 Task: Calculate the intersection points between a 3D line and a set of hyperplanes.
Action: Mouse moved to (1423, 462)
Screenshot: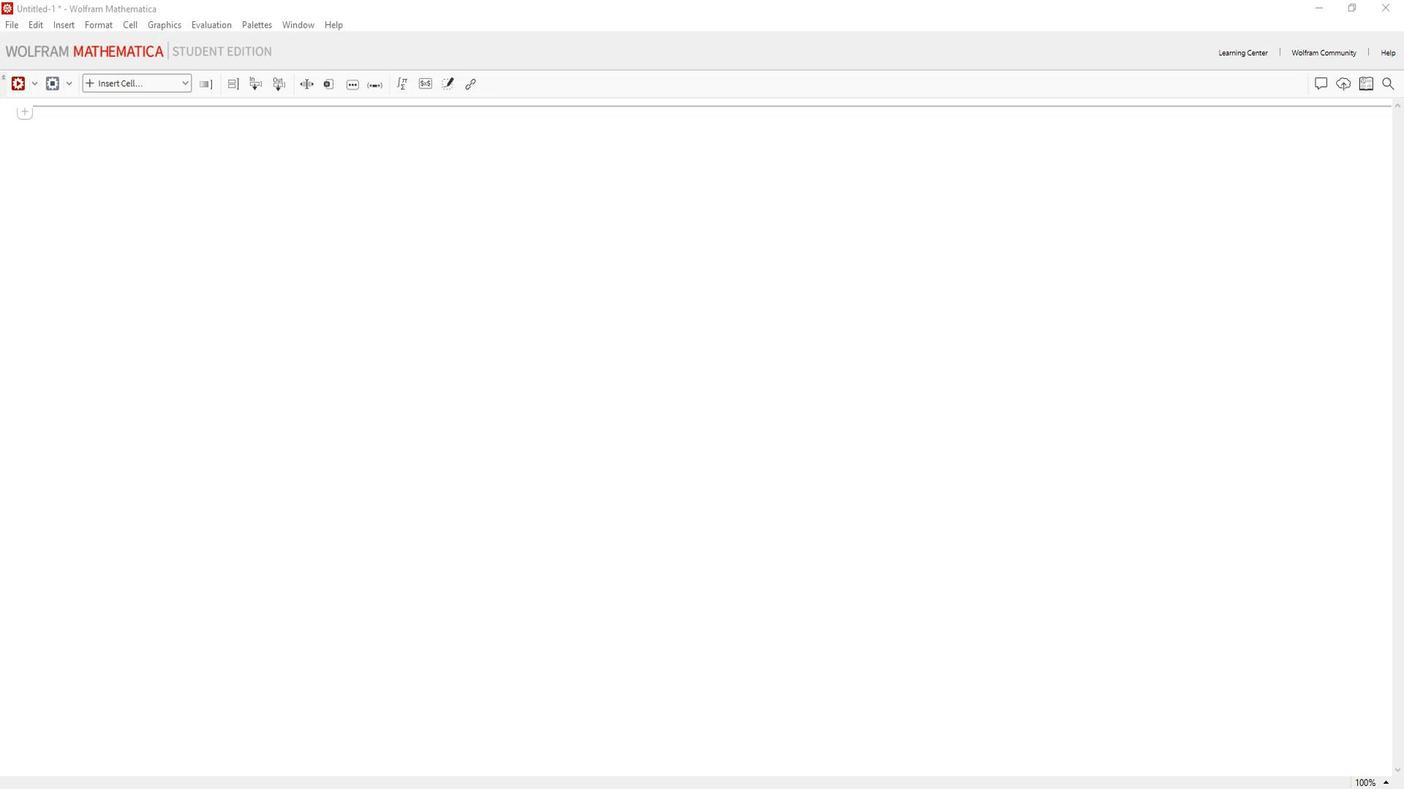 
Action: Mouse pressed left at (1423, 462)
Screenshot: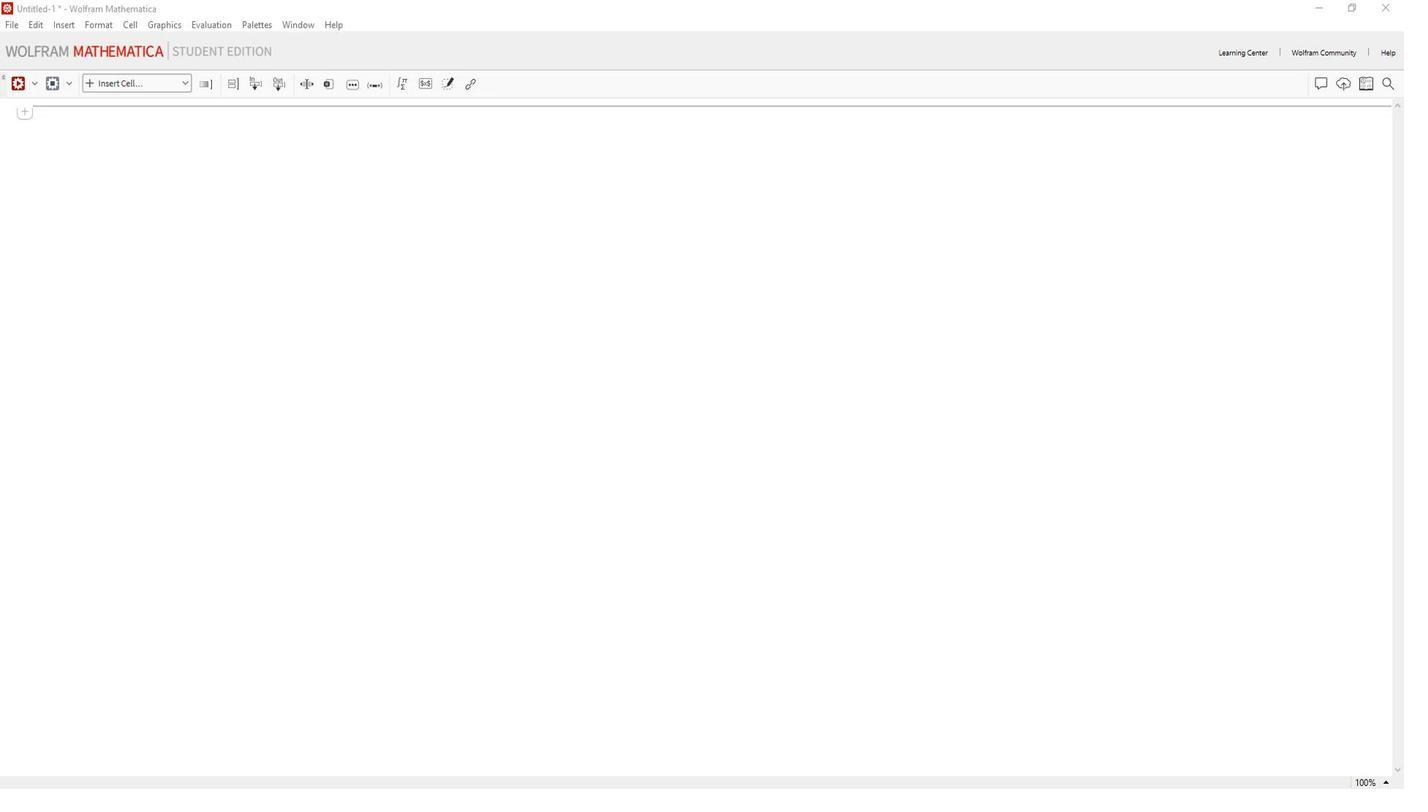 
Action: Mouse moved to (142, 76)
Screenshot: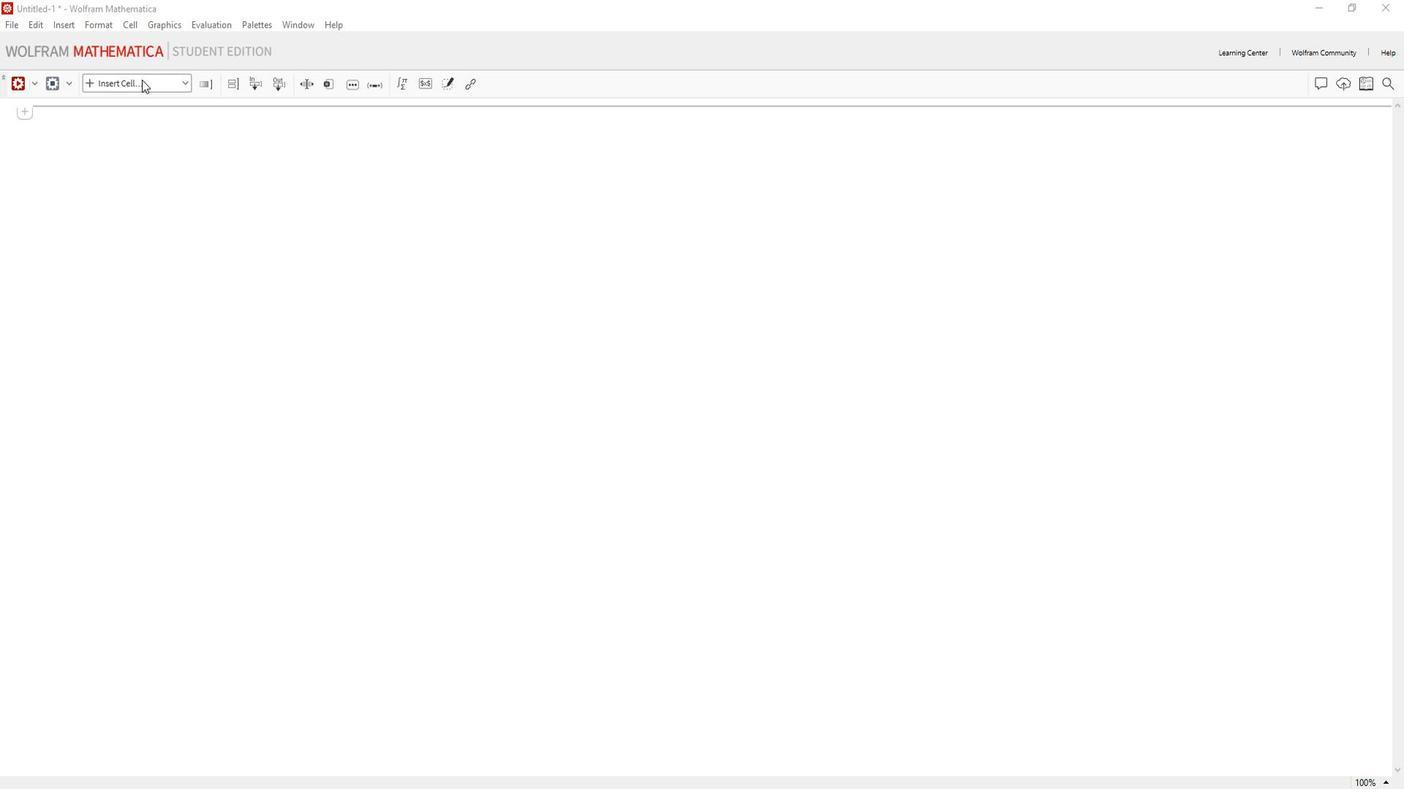 
Action: Mouse pressed left at (142, 76)
Screenshot: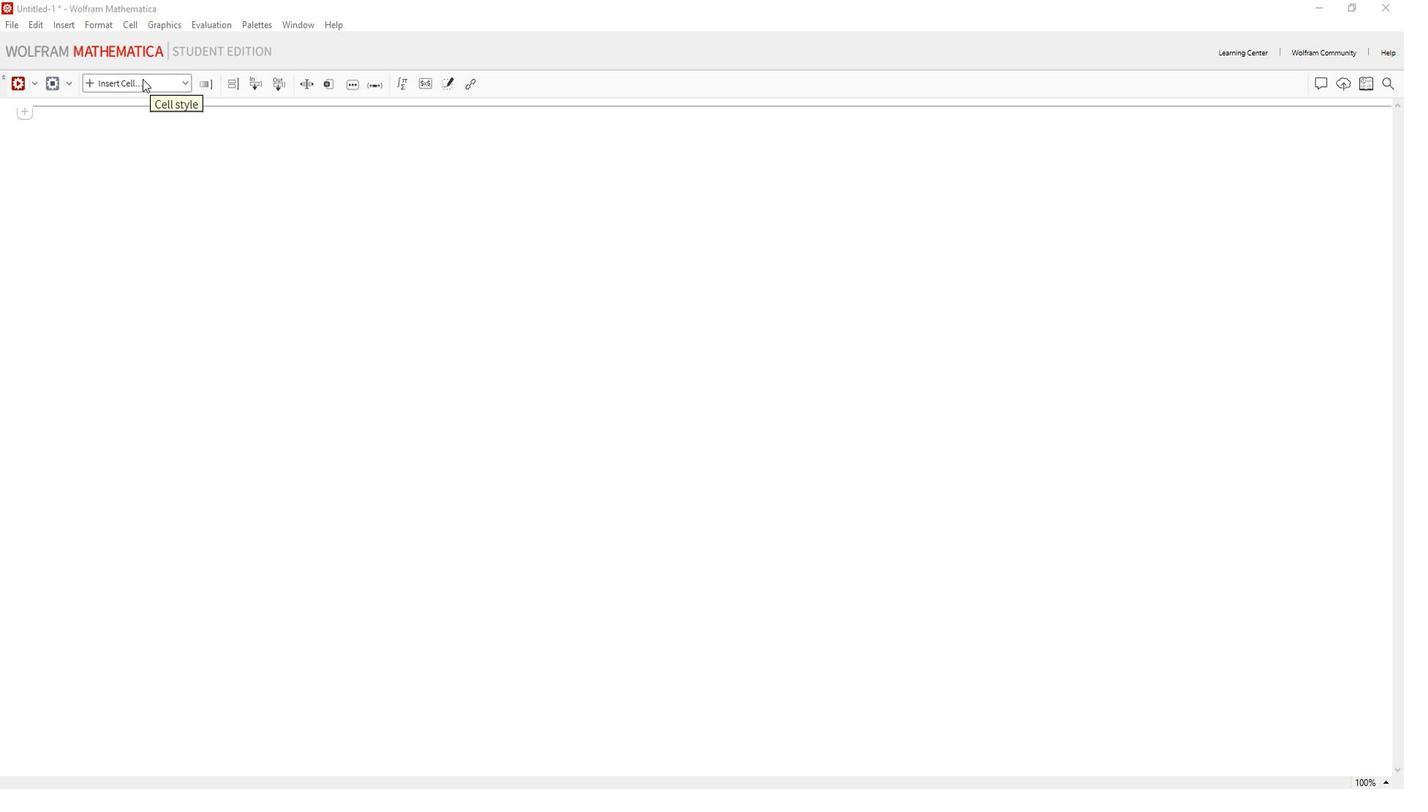 
Action: Mouse moved to (131, 273)
Screenshot: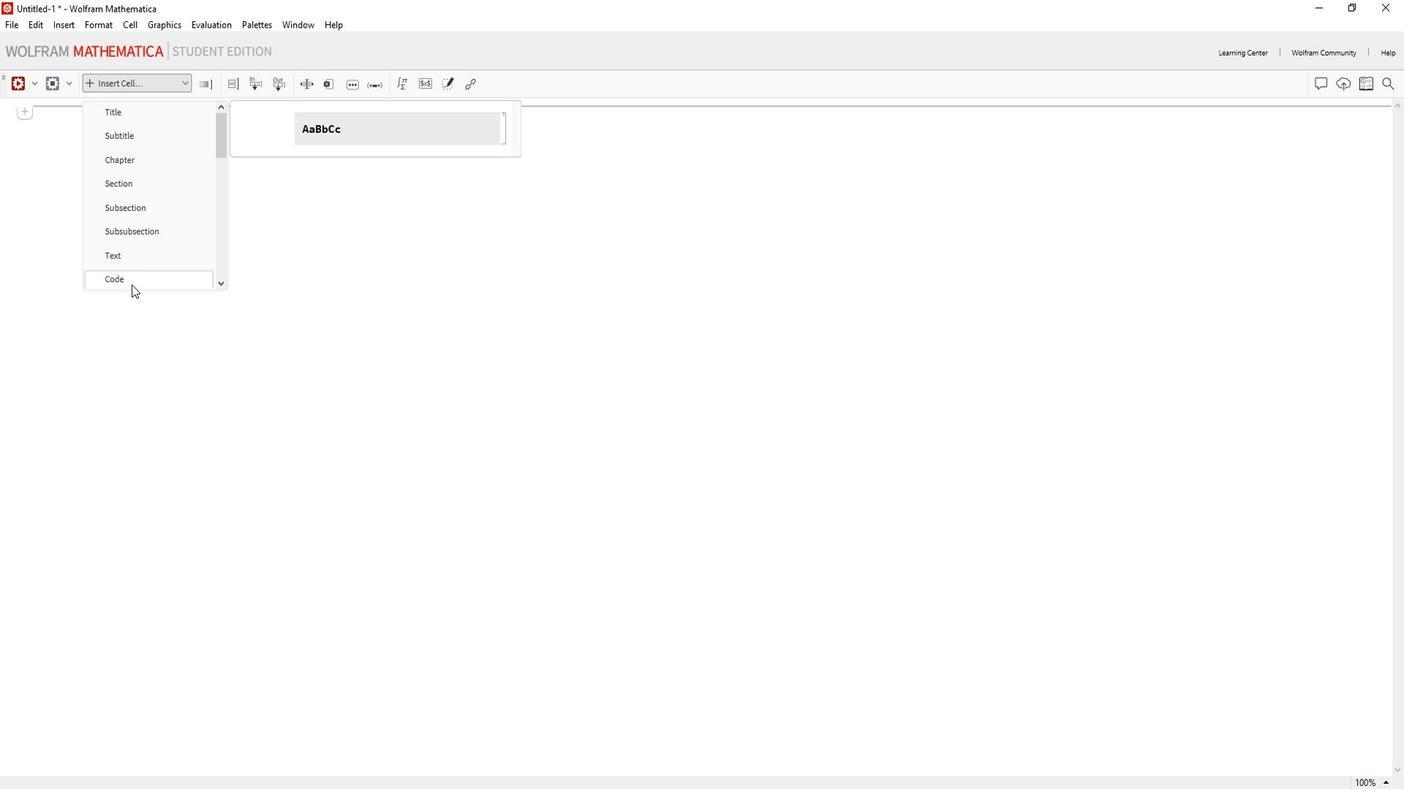 
Action: Mouse pressed left at (131, 273)
Screenshot: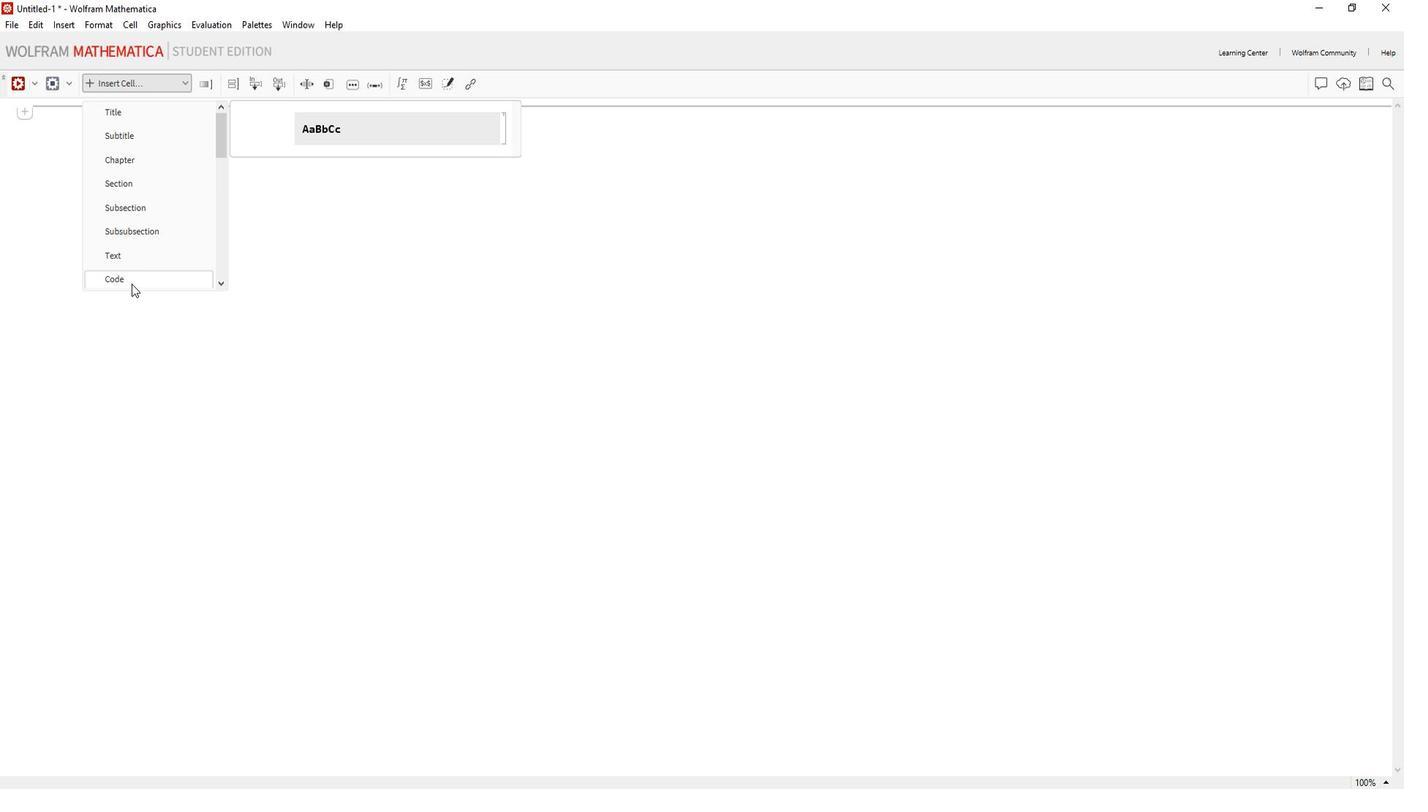 
Action: Key pressed <Key.shift_r><Key.shift_r>(*<Key.space>
Screenshot: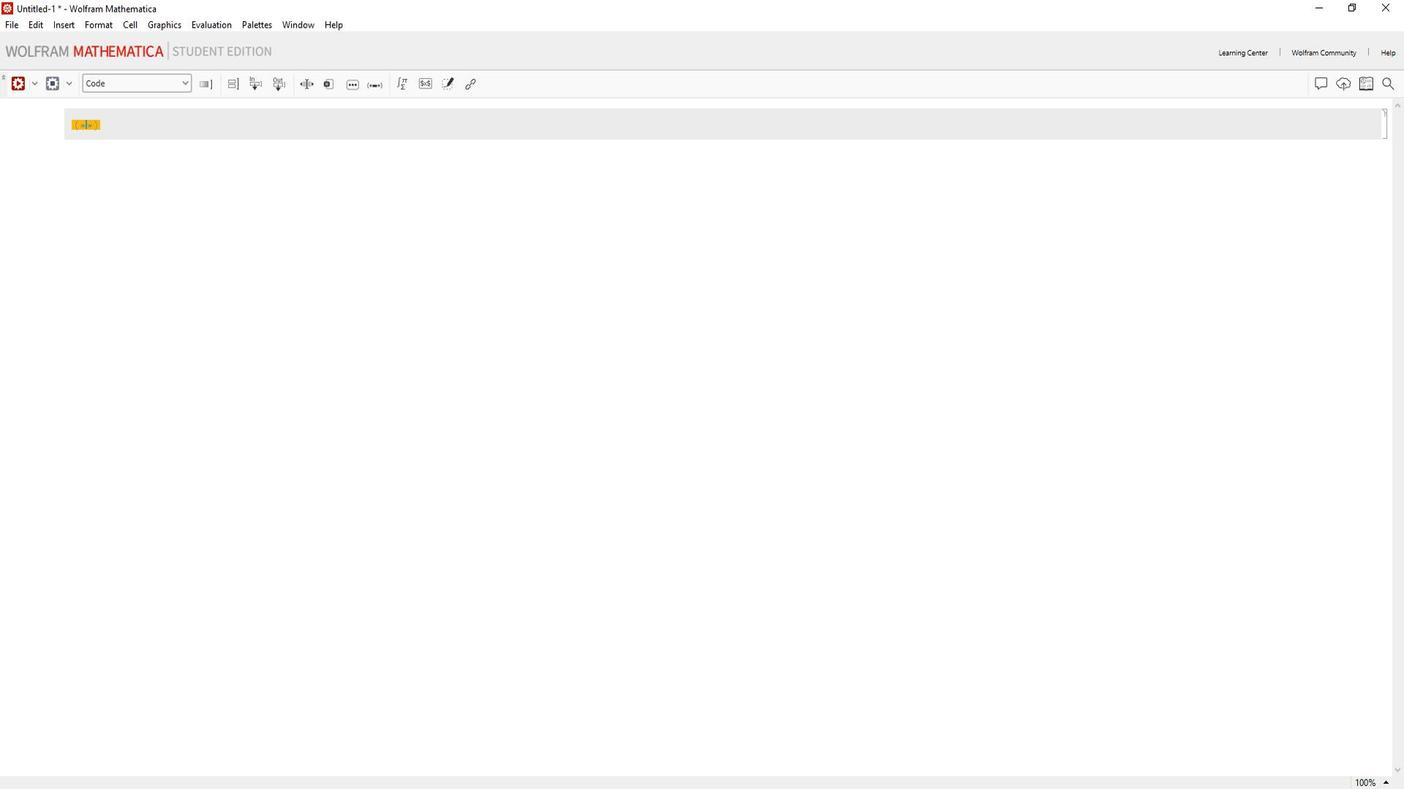 
Action: Mouse moved to (138, 273)
Screenshot: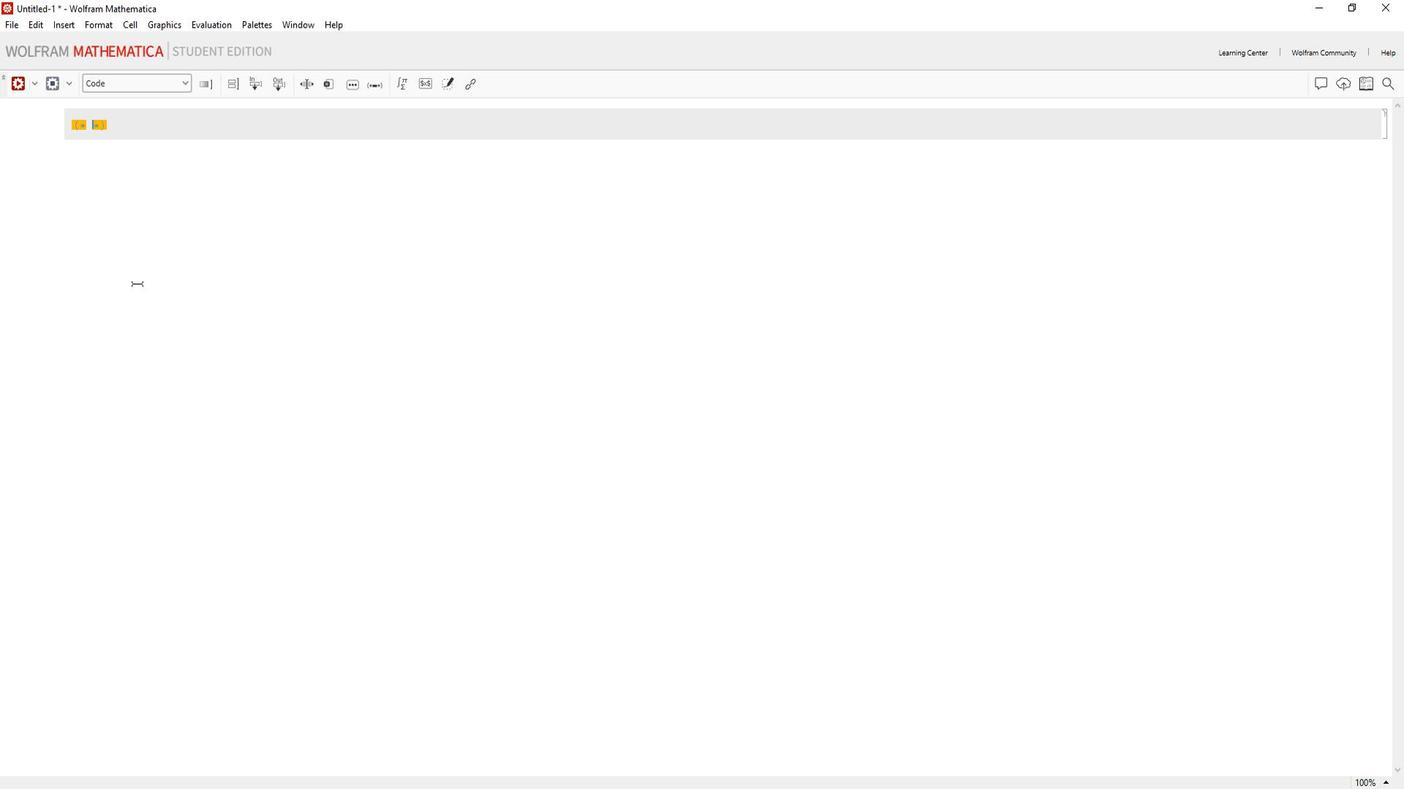 
Action: Key pressed <Key.shift>
Screenshot: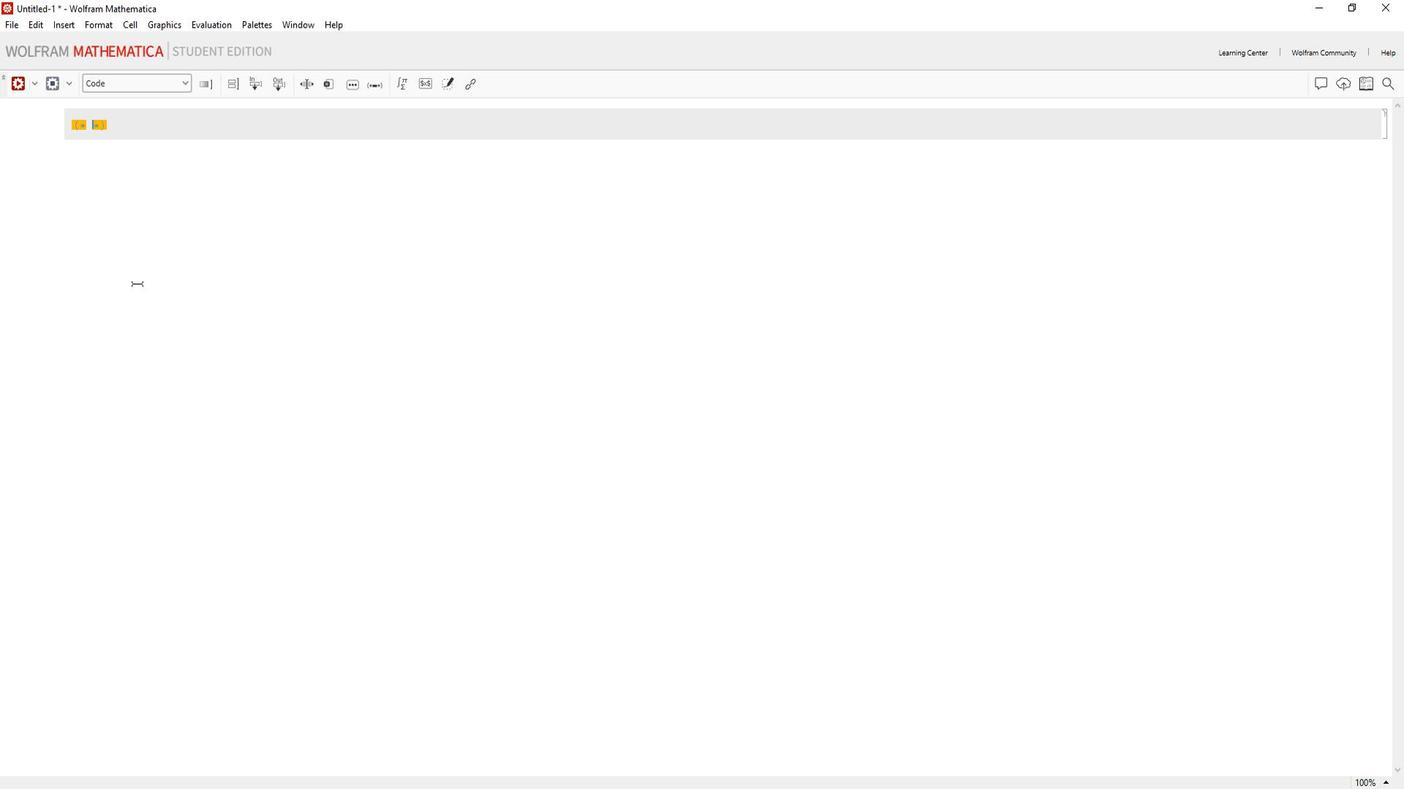 
Action: Mouse moved to (144, 275)
Screenshot: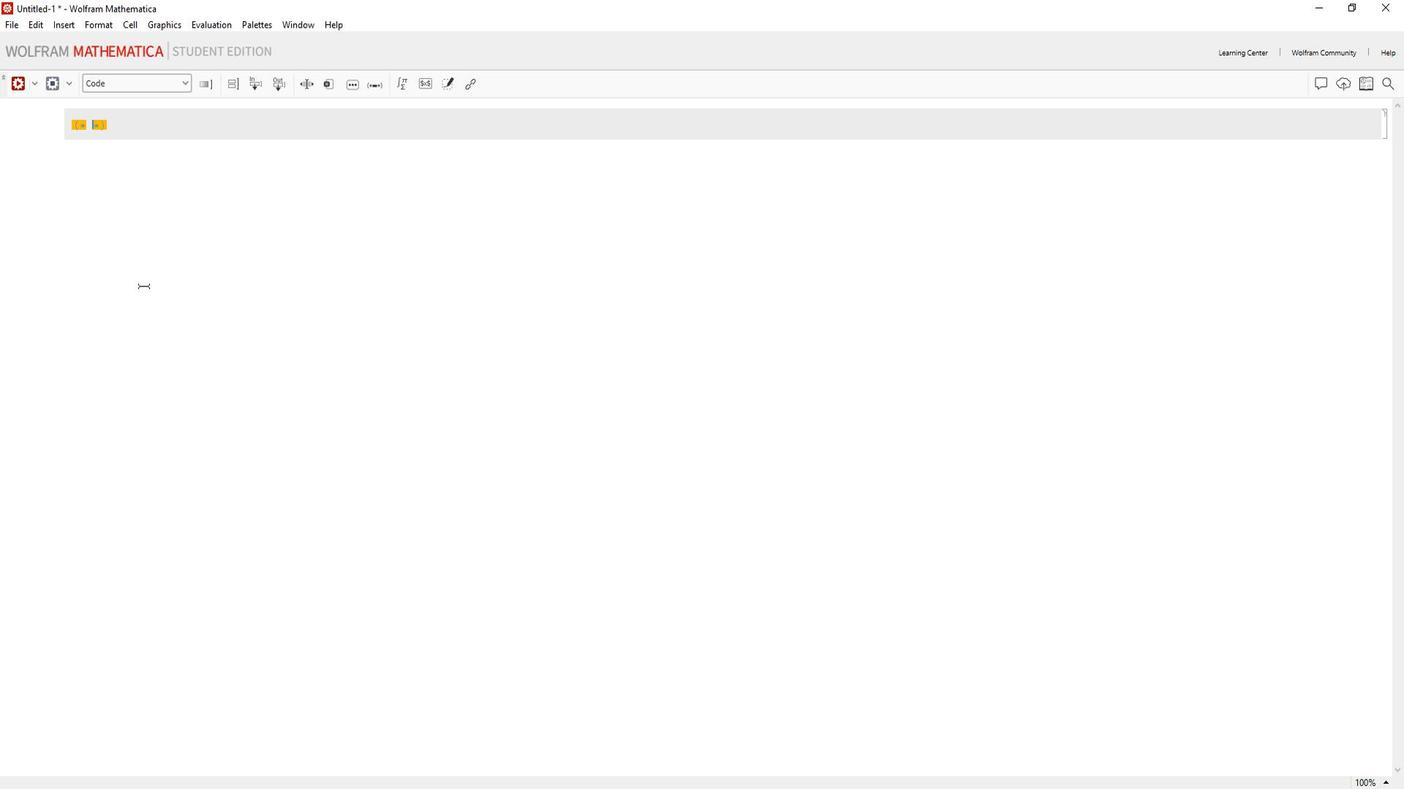
Action: Key pressed D
Screenshot: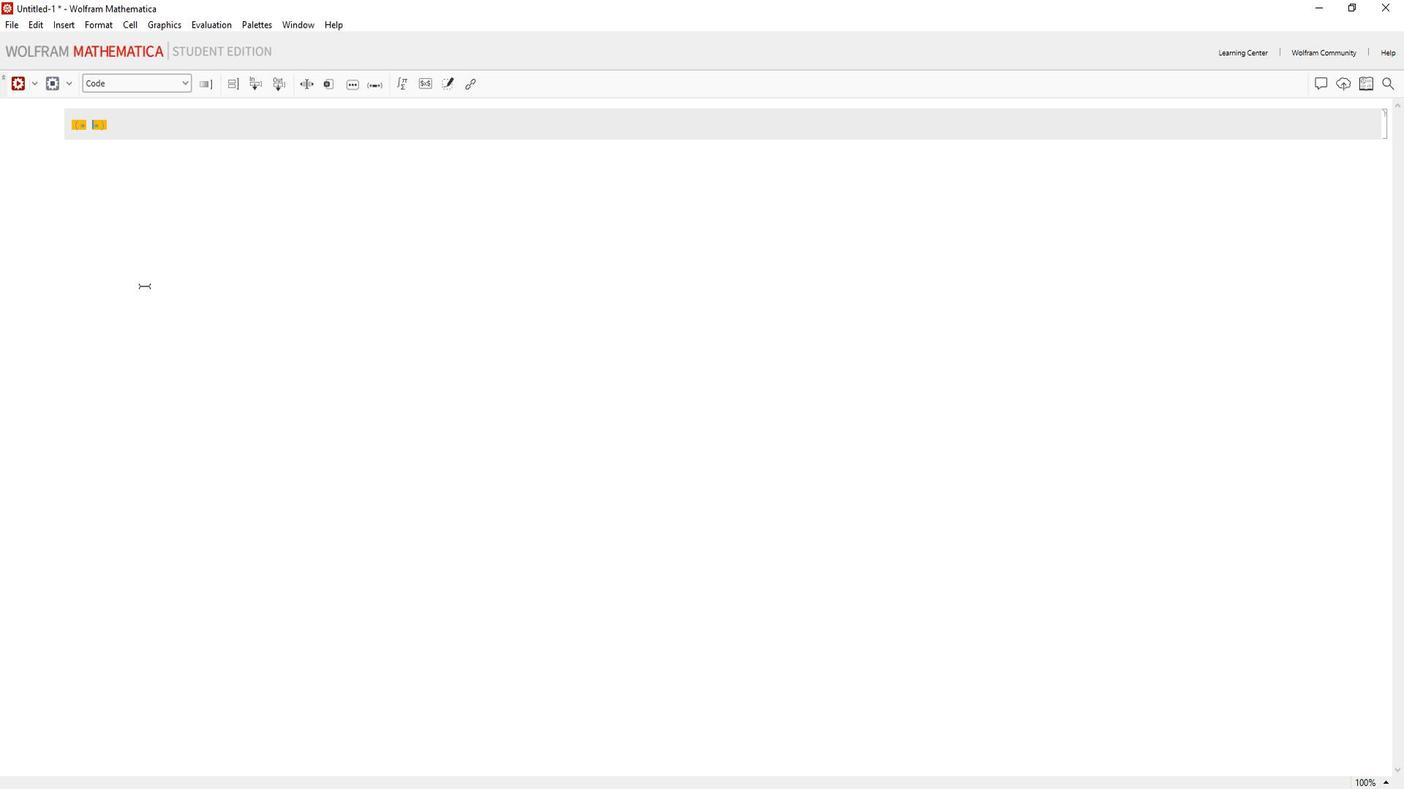 
Action: Mouse moved to (147, 277)
Screenshot: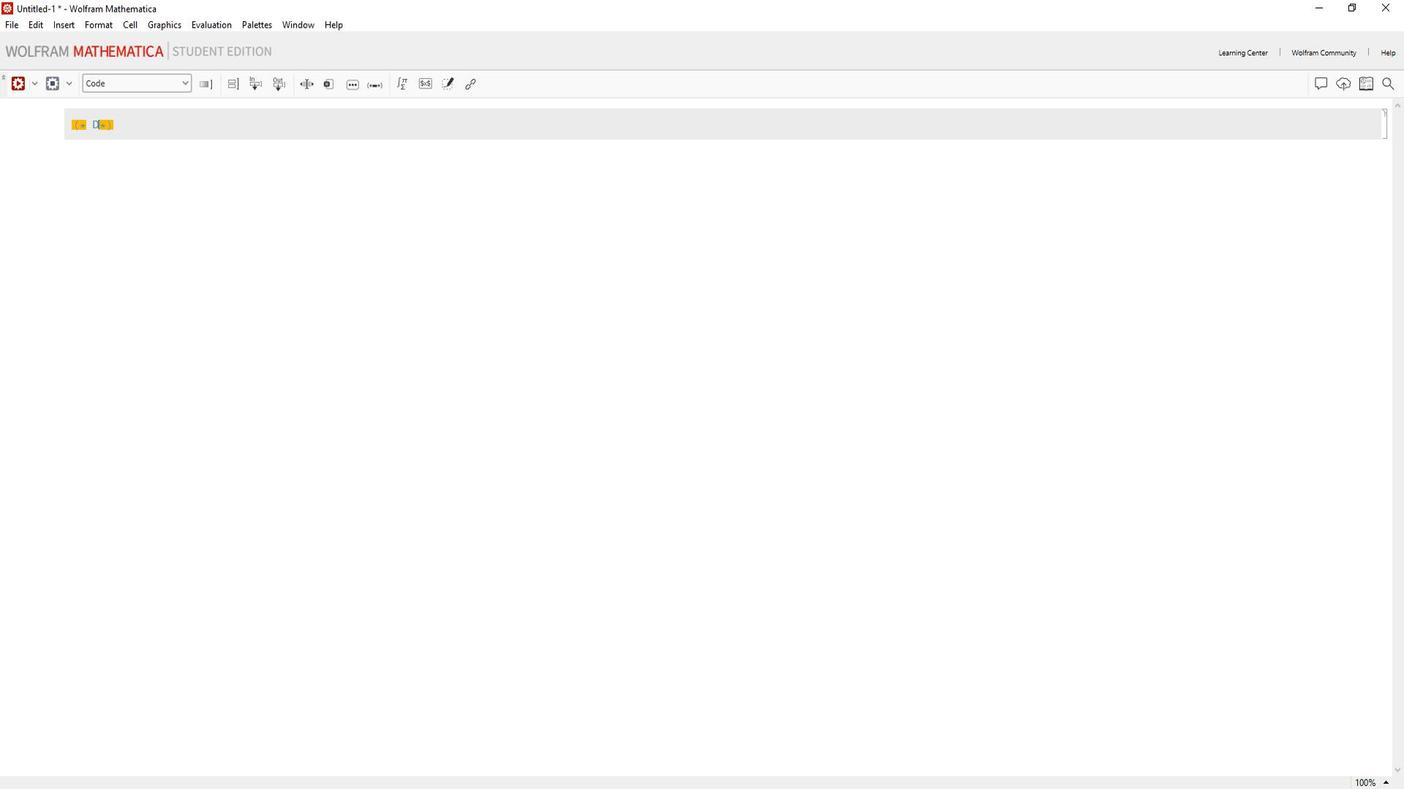 
Action: Key pressed efine<Key.space>a<Key.space>3<Key.shift>D<Key.space>line<Key.space>with<Key.space>para,<Key.backspace>meters<Key.space>t<Key.space><Key.right><Key.right><Key.enter>line<Key.space>=<Key.space><Key.shift_r>{x[t<Key.right>,<Key.space>y[t<Key.right>,<Key.space>z[t<Key.right><Key.right>;<Key.enter><Key.enter><Key.shift_r>(*<Key.space><Key.shift>Define<Key.space>a<Key.space>set<Key.space>of<Key.space>hyperplanes<Key.space>as<Key.space>equations<Key.space><Key.right><Key.right><Key.enter>hyperplanes<Key.space>=<Key.space><Key.shift_r>{2<Key.shift>X<Key.backspace>x<Key.space><Key.shift_r>+<Key.space>2y<Key.space><Key.backspace><Key.backspace><Key.space>y<Key.left><Key.left><Key.left><Key.left><Key.left><Key.left><Key.left><Key.space><Key.right><Key.right><Key.right><Key.right><Key.right><Key.right><Key.right><Key.space>-<Key.space>z<Key.space>==<Key.space>5,<Key.space><Key.space>-x<Key.space><Key.shift_r>+<Key.space>2<Key.space>y<Key.space><Key.shift_r>+<Key.space>z<Key.space>==<Key.space>4,<Key.space>x<Key.space>-<Key.space>y<Key.space><Key.shift_r>+<Key.space>3<Key.space>z<Key.space>==<Key.space>1<Key.right>;<Key.enter><Key.enter>
Screenshot: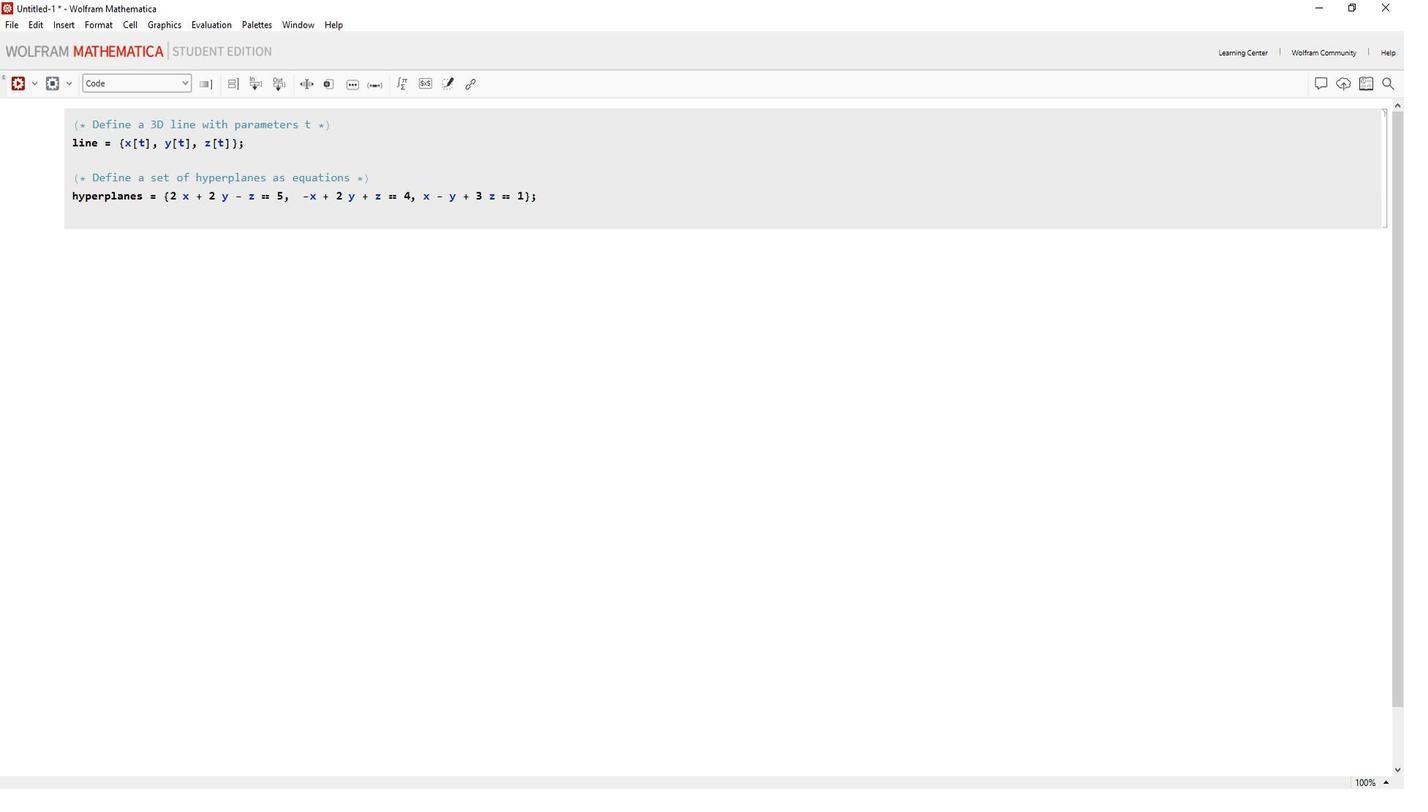 
Action: Mouse moved to (153, 280)
Screenshot: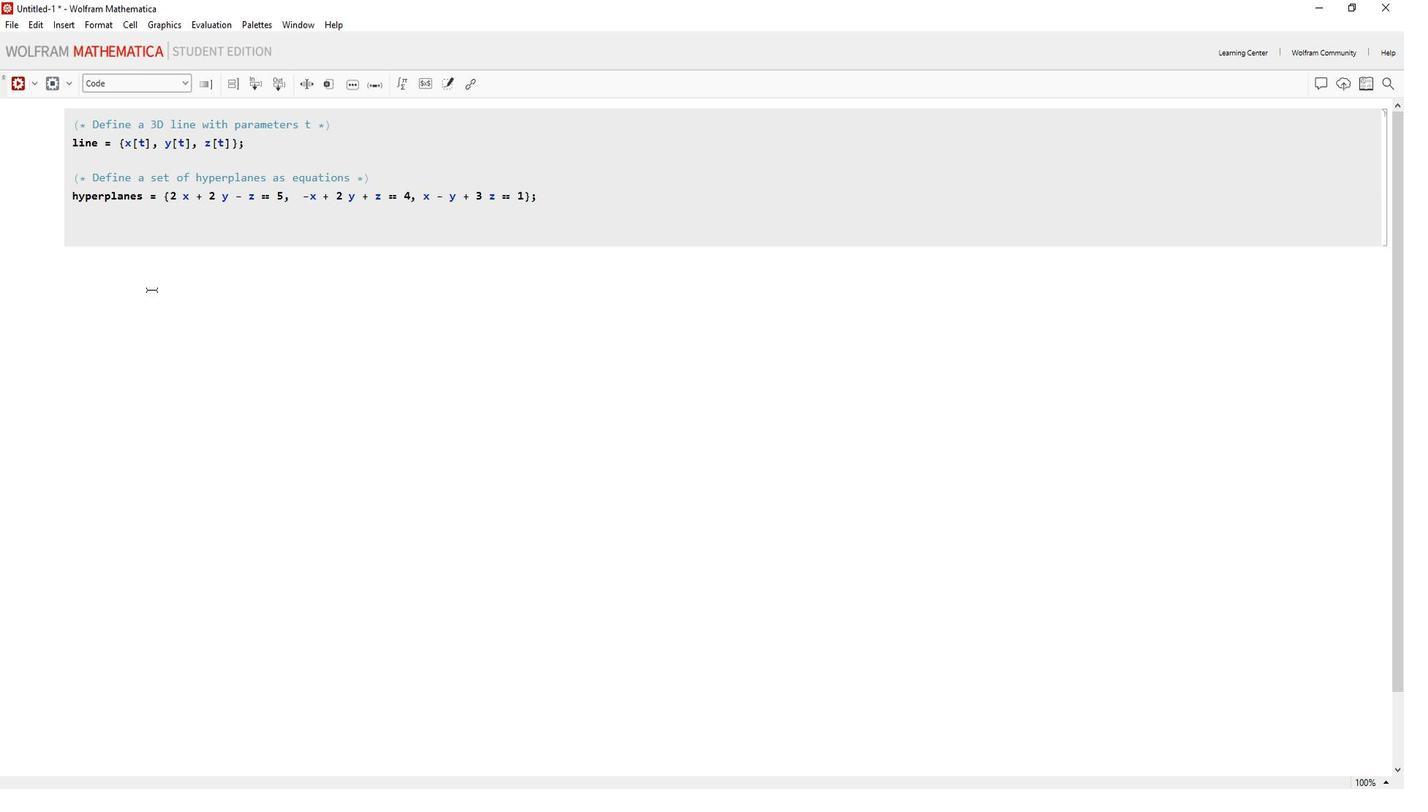 
Action: Key pressed <Key.shift_r>(*<Key.space><Key.shift><Key.shift><Key.shift>Assume<Key.space>specific
Screenshot: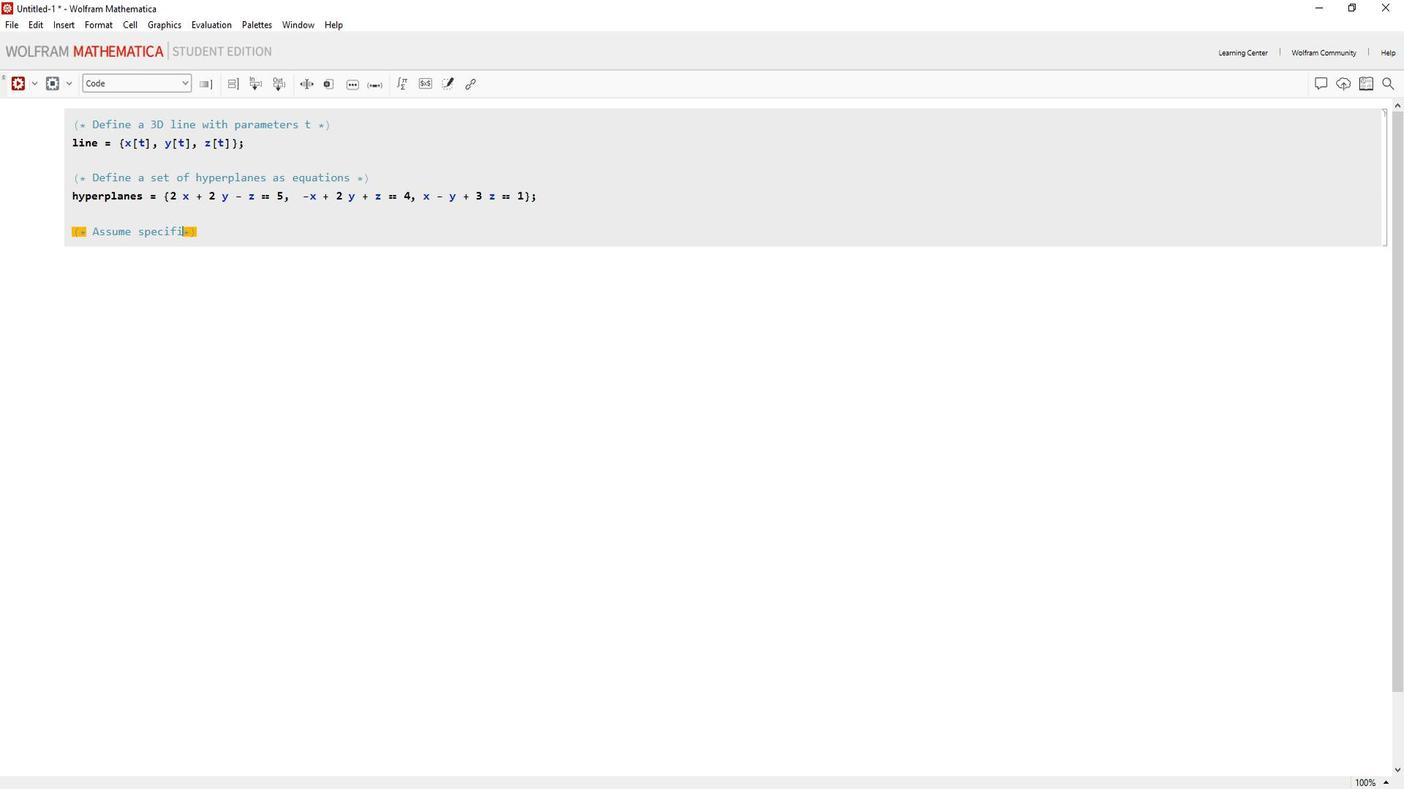 
Action: Mouse moved to (169, 286)
Screenshot: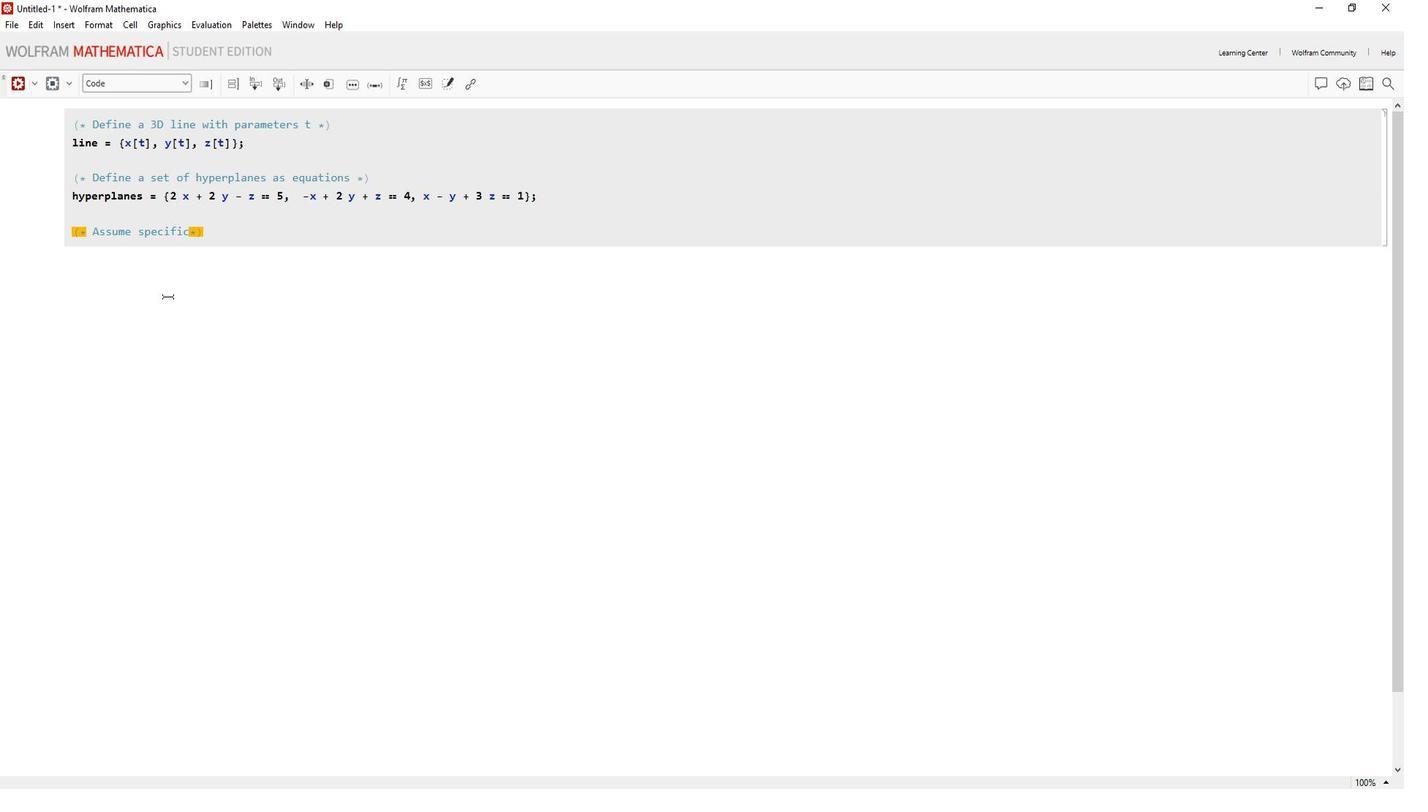 
Action: Key pressed <Key.space>
Screenshot: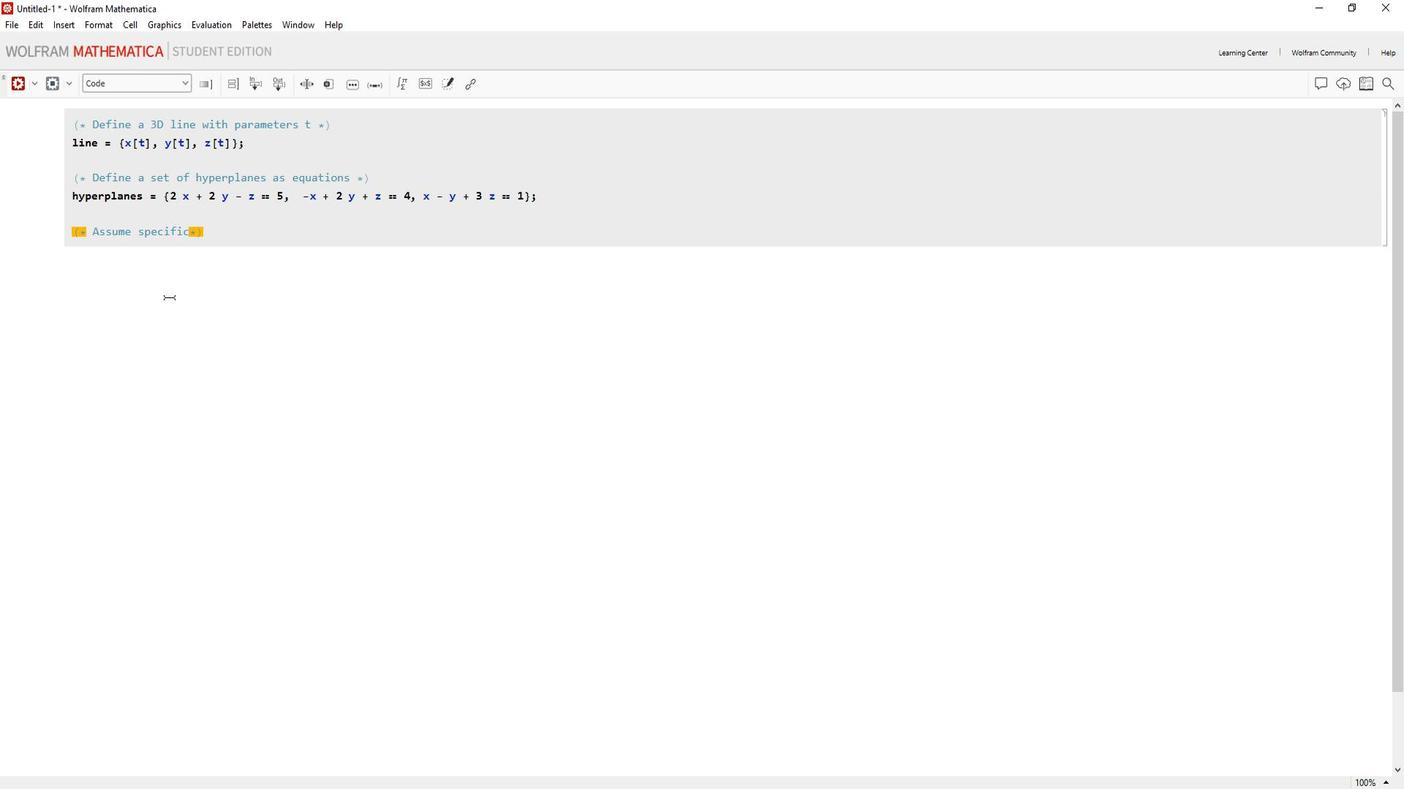 
Action: Mouse moved to (169, 286)
Screenshot: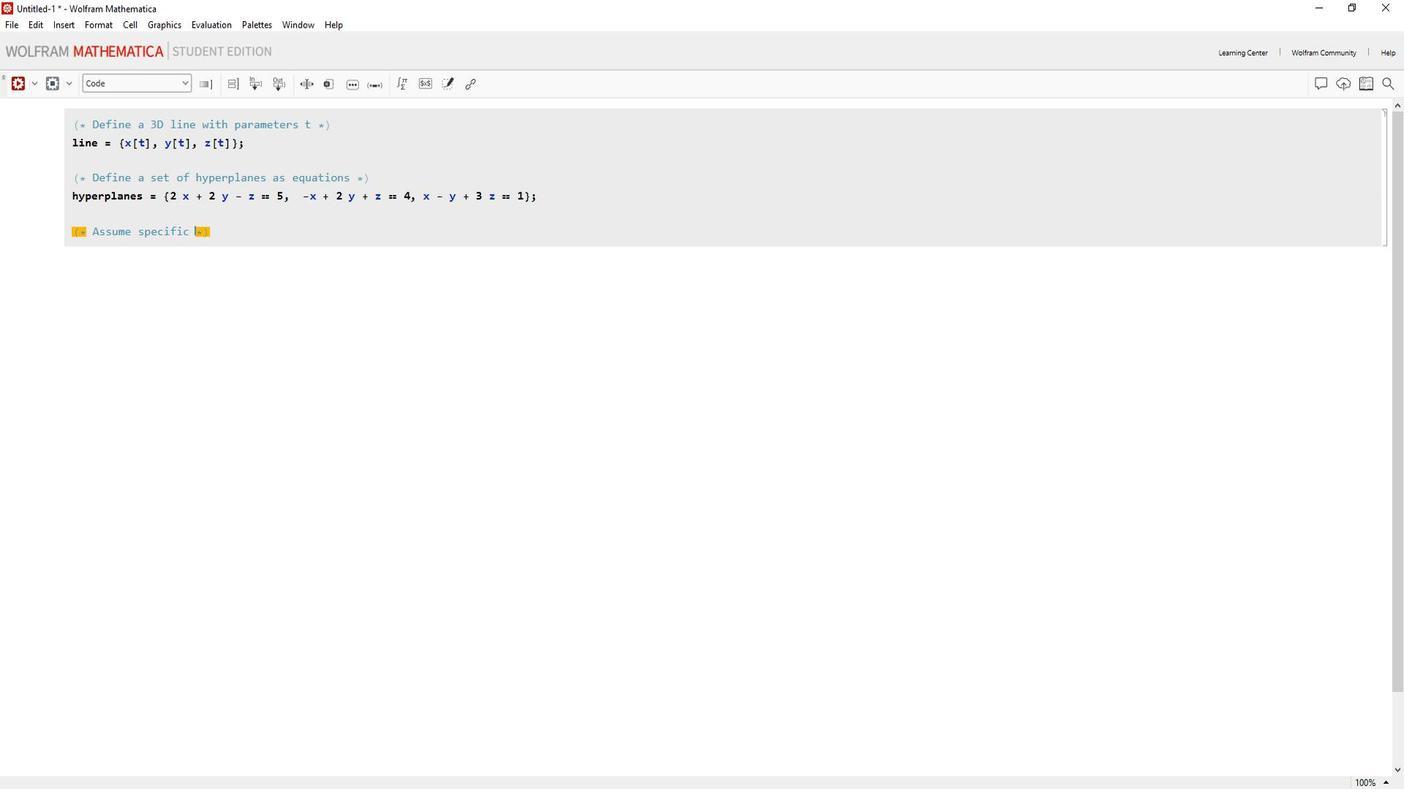 
Action: Key pressed va
Screenshot: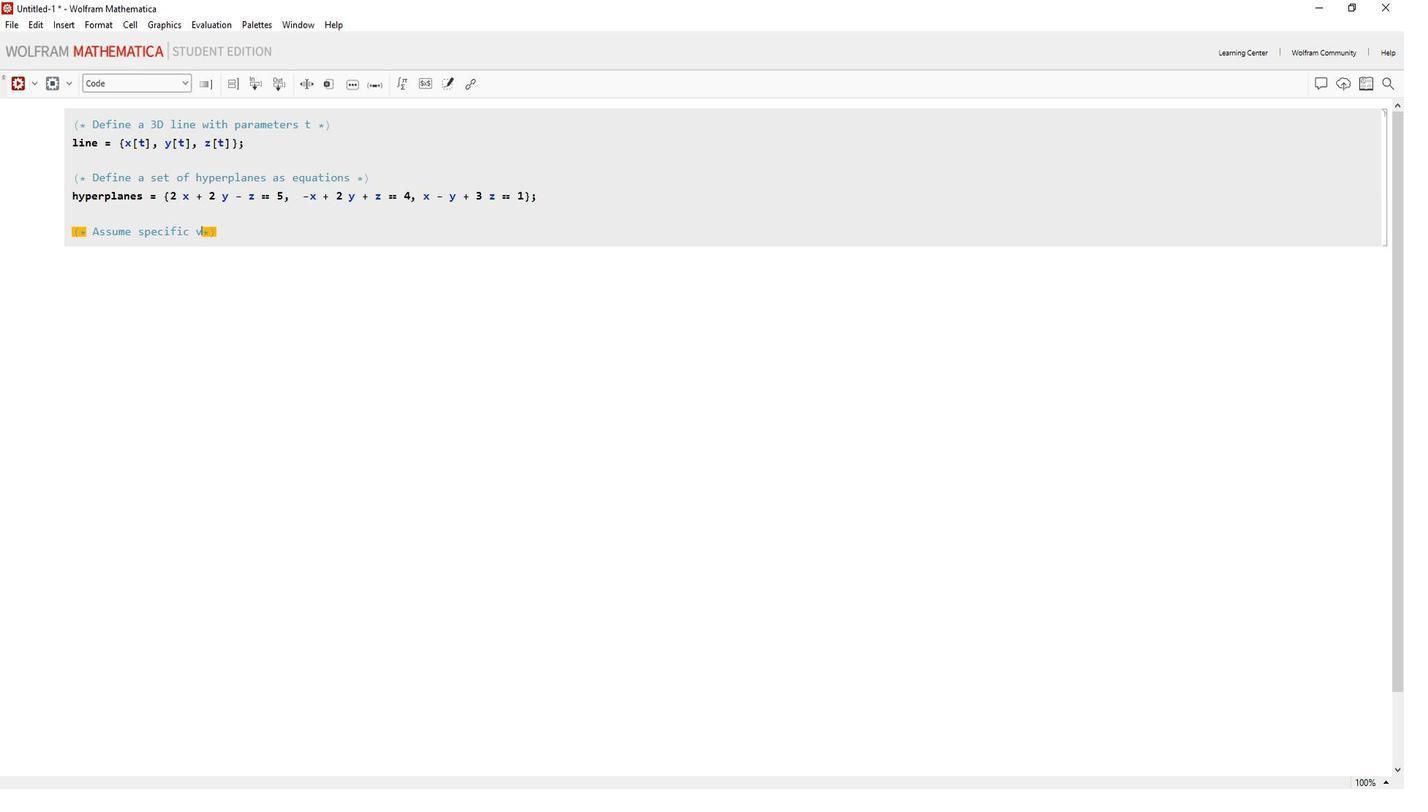 
Action: Mouse moved to (171, 286)
Screenshot: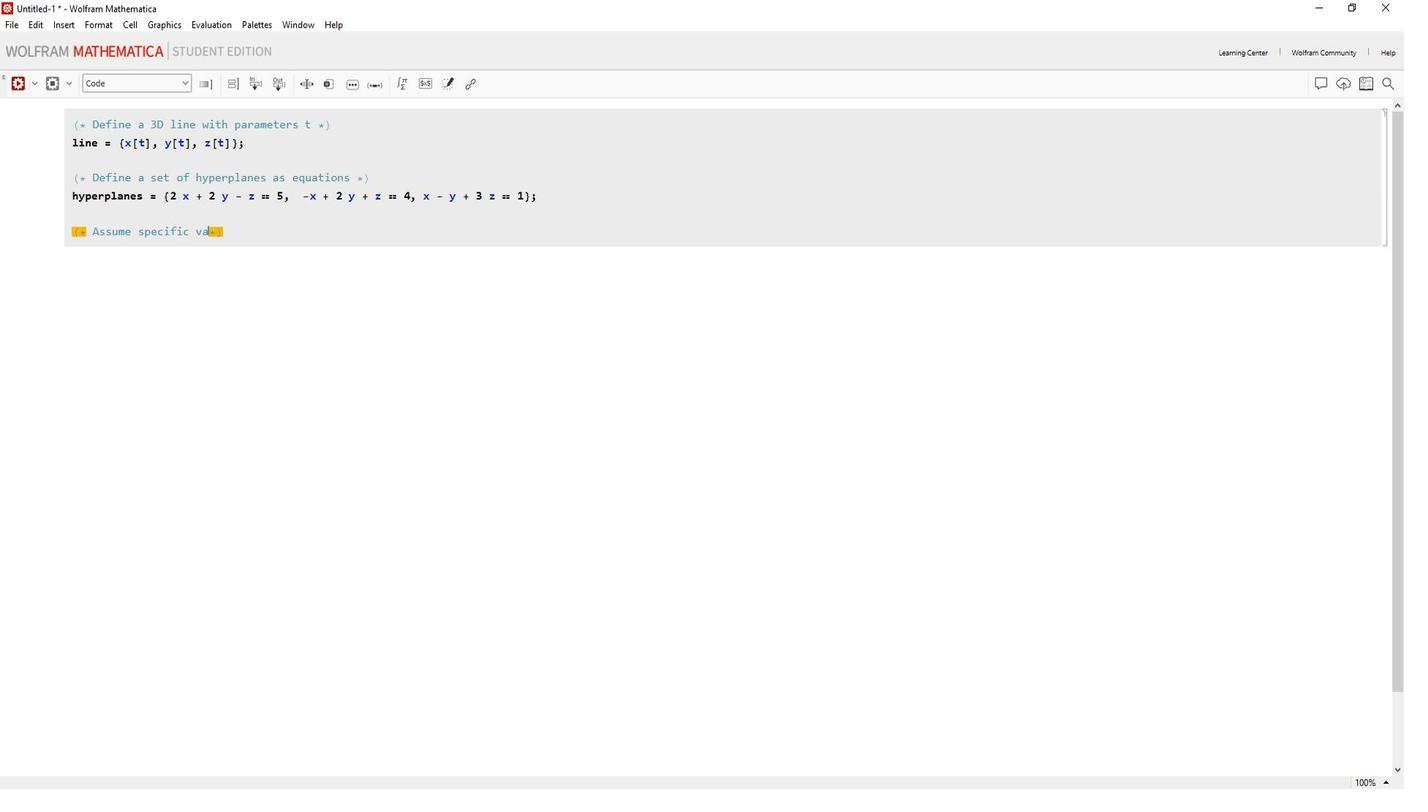 
Action: Key pressed lues<Key.space>for<Key.space>the<Key.space>parameters<Key.space><Key.right><Key.right><Key.enter>x0<Key.space>=1;<Key.space>y0<Key.space>=<Key.space>2;<Key.space>z0<Key.space>=<Key.space>3;<Key.enter><Key.enter><Key.shift_r>(*<Key.space><Key.shift>Solve<Key.space>for<Key.space>the<Key.space>
Screenshot: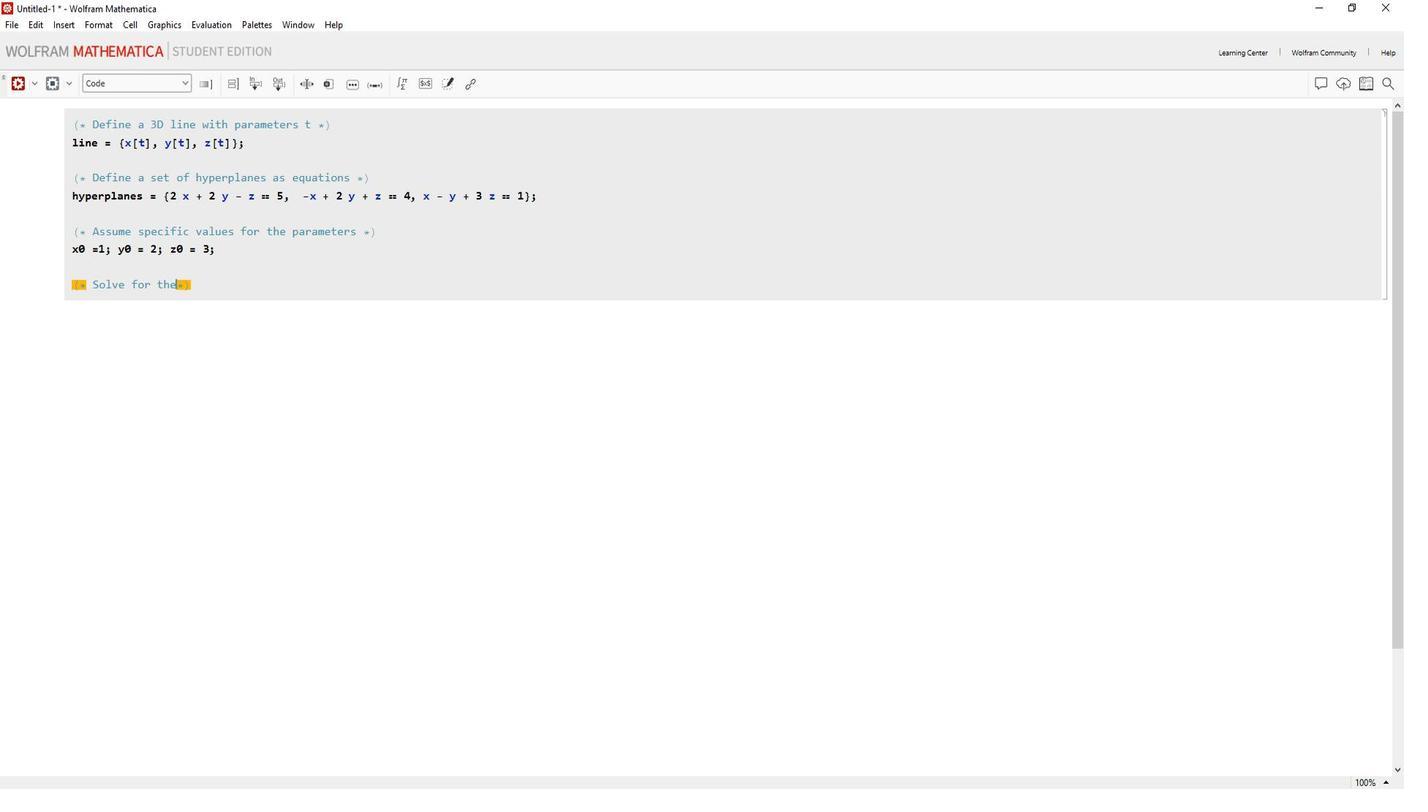 
Action: Mouse moved to (173, 288)
Screenshot: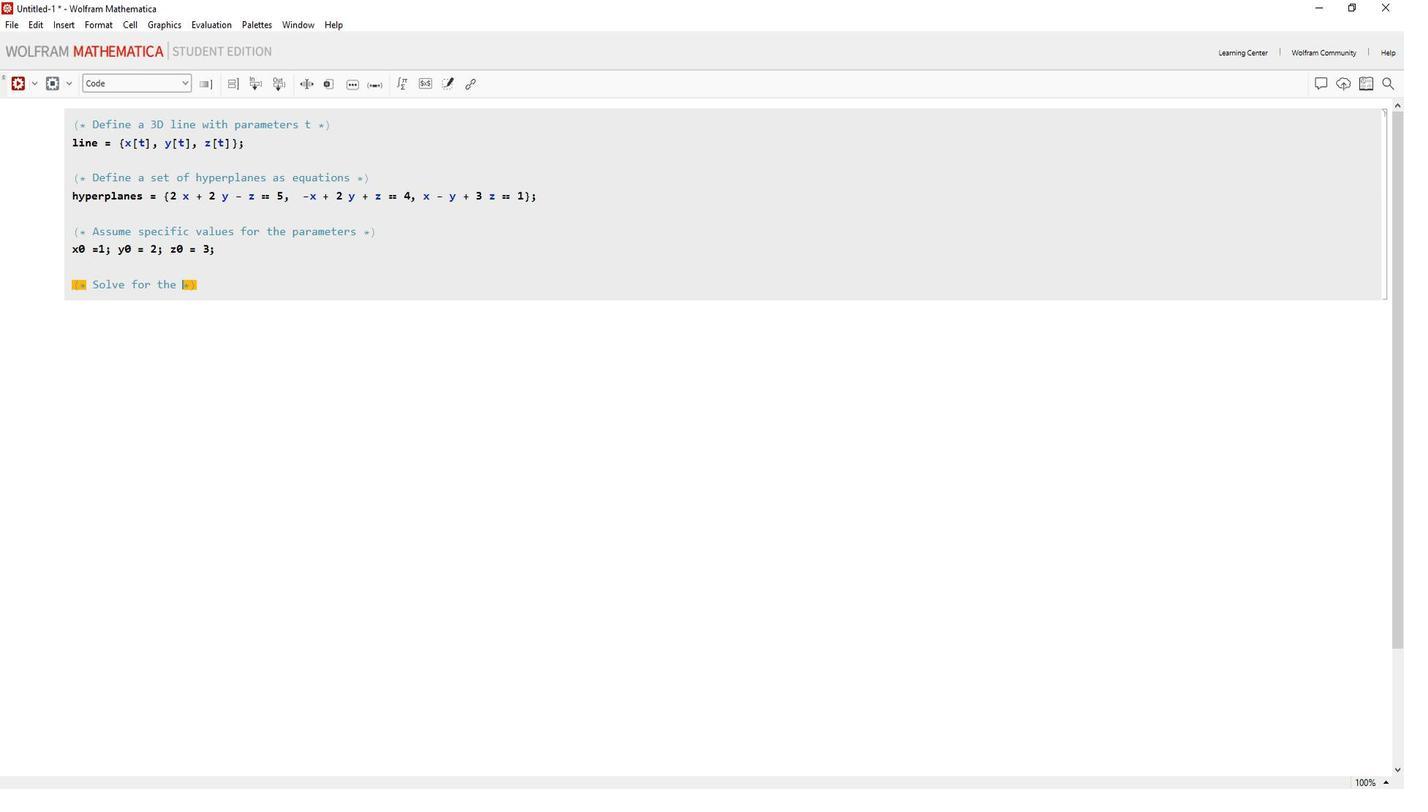 
Action: Key pressed i
Screenshot: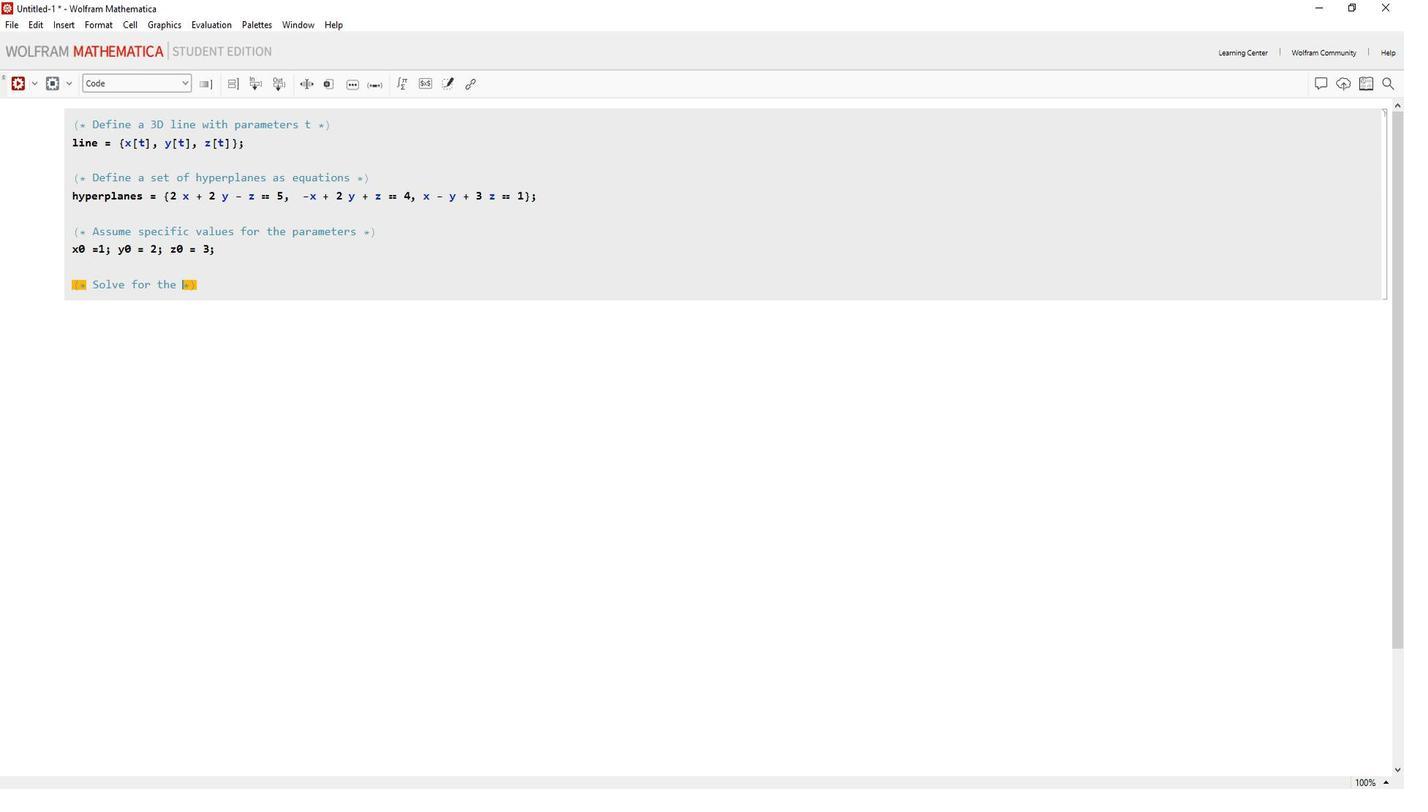 
Action: Mouse moved to (176, 288)
Screenshot: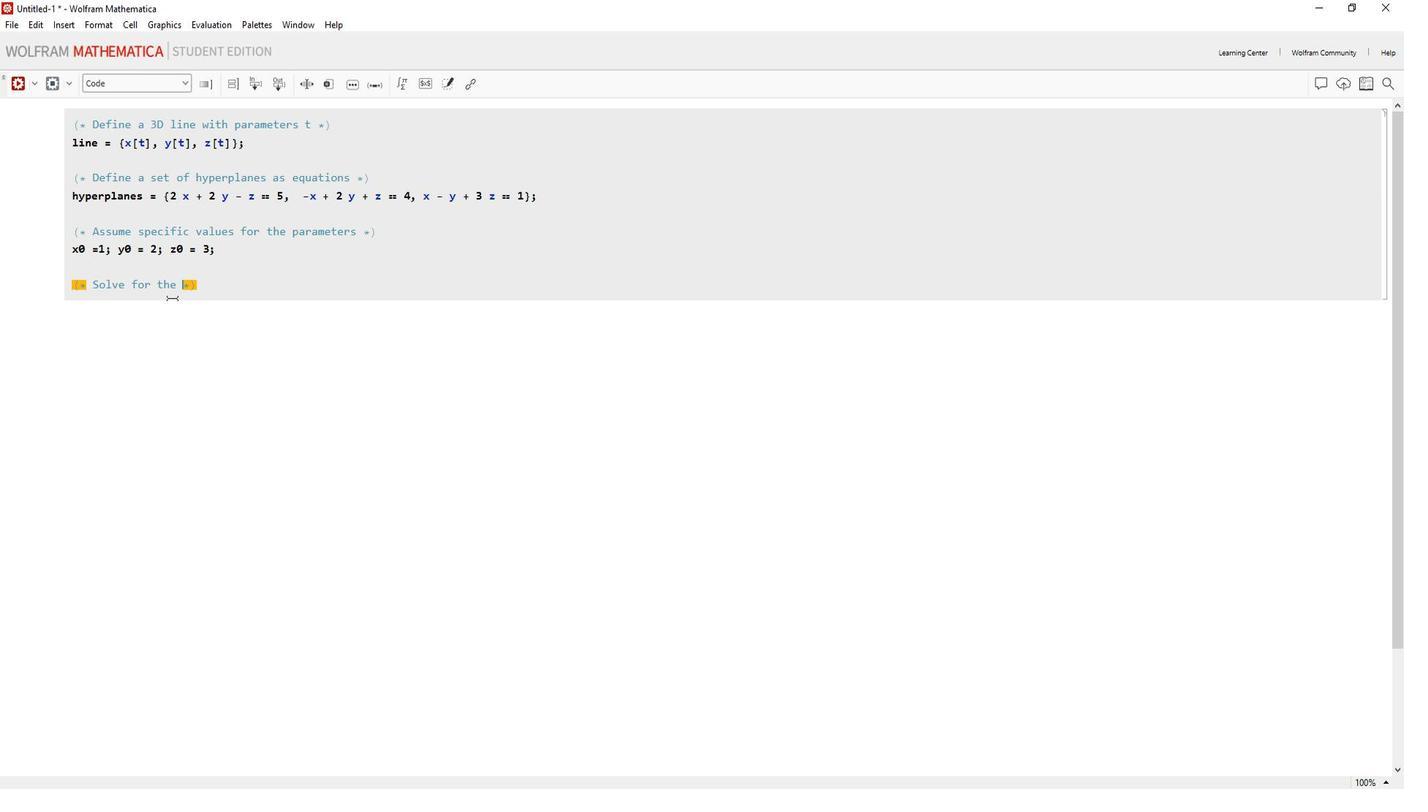
Action: Key pressed ntersection<Key.space>points<Key.space><Key.right><Key.right><Key.enter>intersection<Key.shift>Po
Screenshot: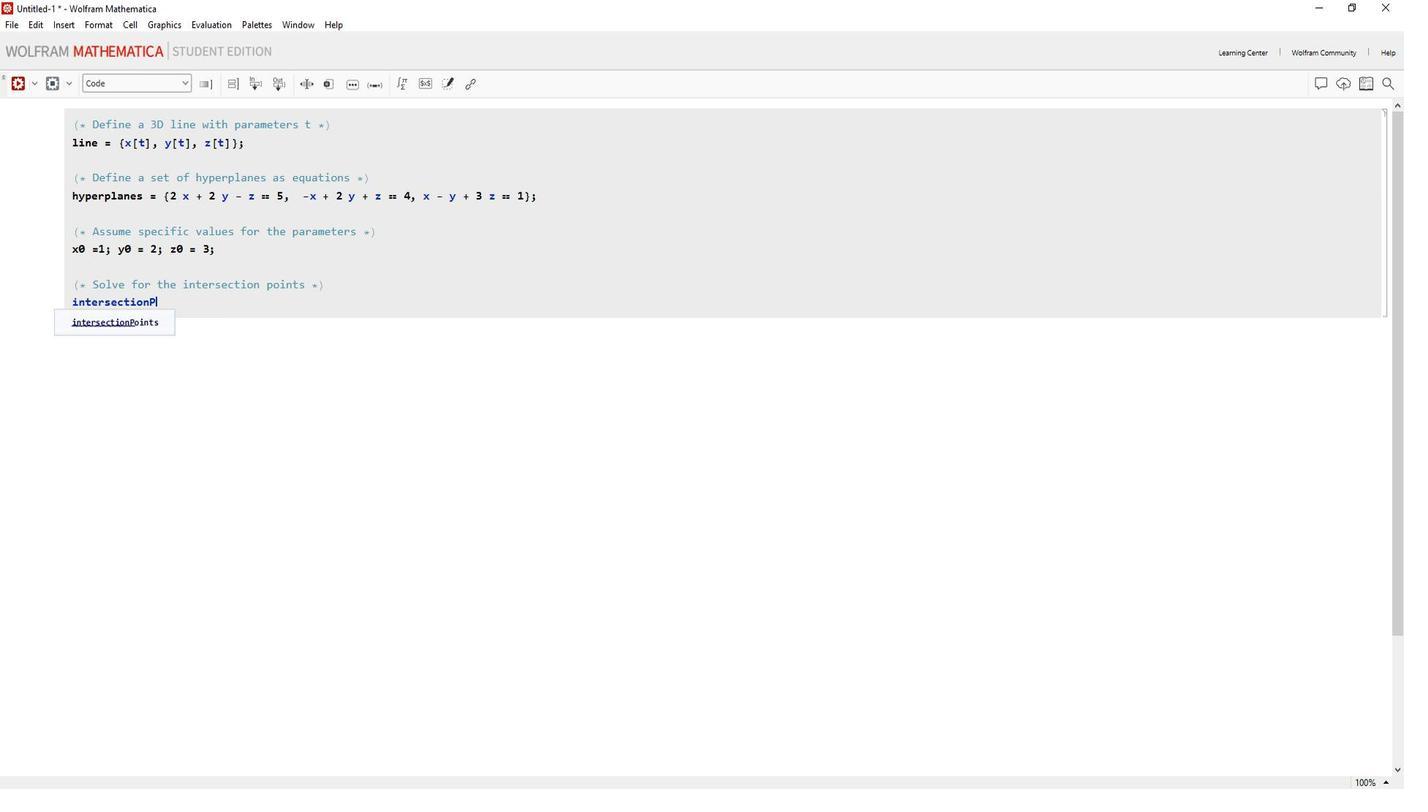 
Action: Mouse moved to (176, 289)
Screenshot: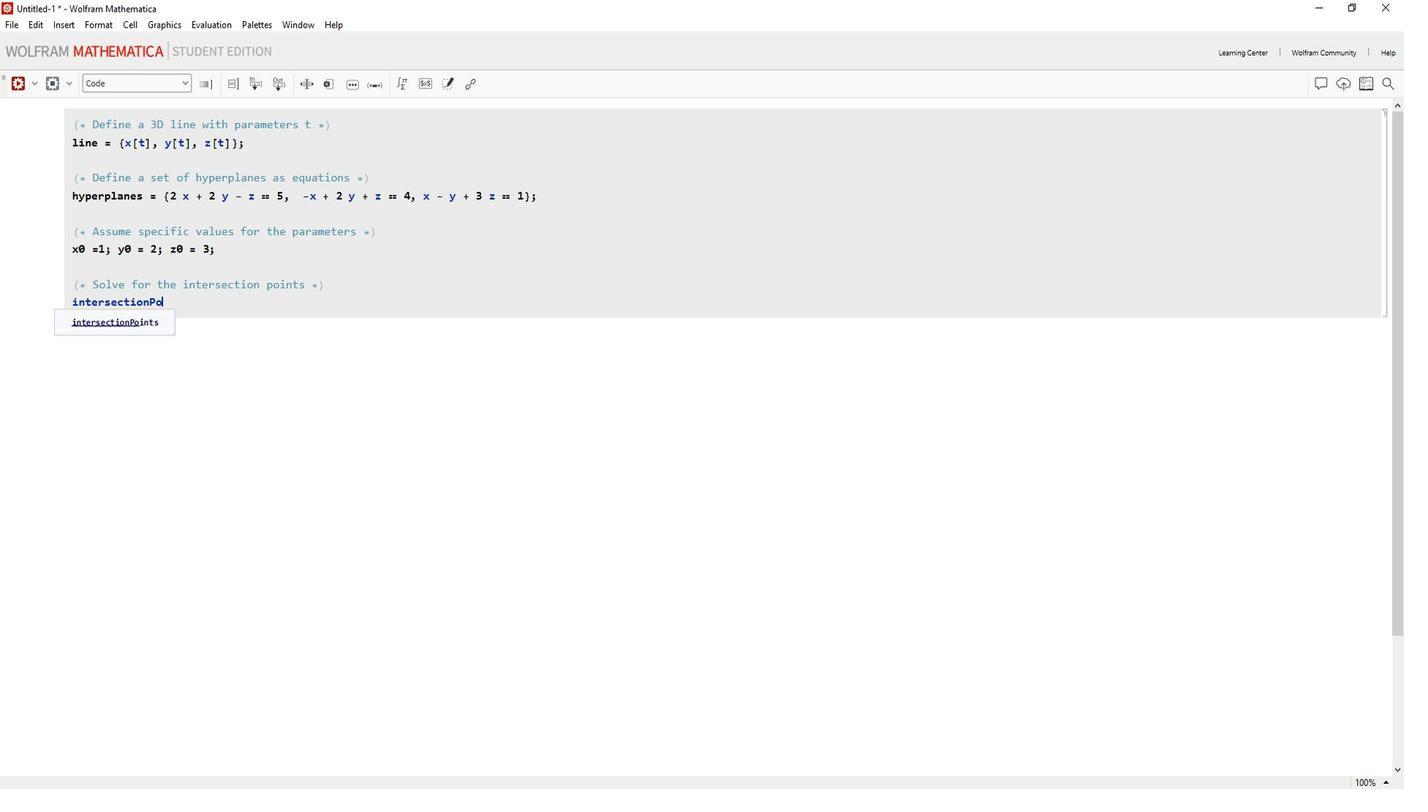 
Action: Key pressed ints<Key.space>=<Key.space><Key.enter><Key.tab><Key.shift>Solve[<Key.shift>Join[hyperplanes,<Key.space><Key.shift>Thread[line<Key.space>==<Key.space><Key.shift_r>{x0,<Key.space>y0<Key.enter>,<Key.space>z0<Key.right><Key.right><Key.right>,<Key.shift_r><Key.space><Key.shift_r>{x,<Key.space>y,<Key.space>z,<Key.space>t<Key.right><Key.right>;<Key.enter><Key.left><Key.shift_r>(*<Key.space><Key.shift>Display<Key.space>the<Key.space>intersection<Key.space>pointsd<Key.backspace><Key.right><Key.left><Key.space><Key.right>
Screenshot: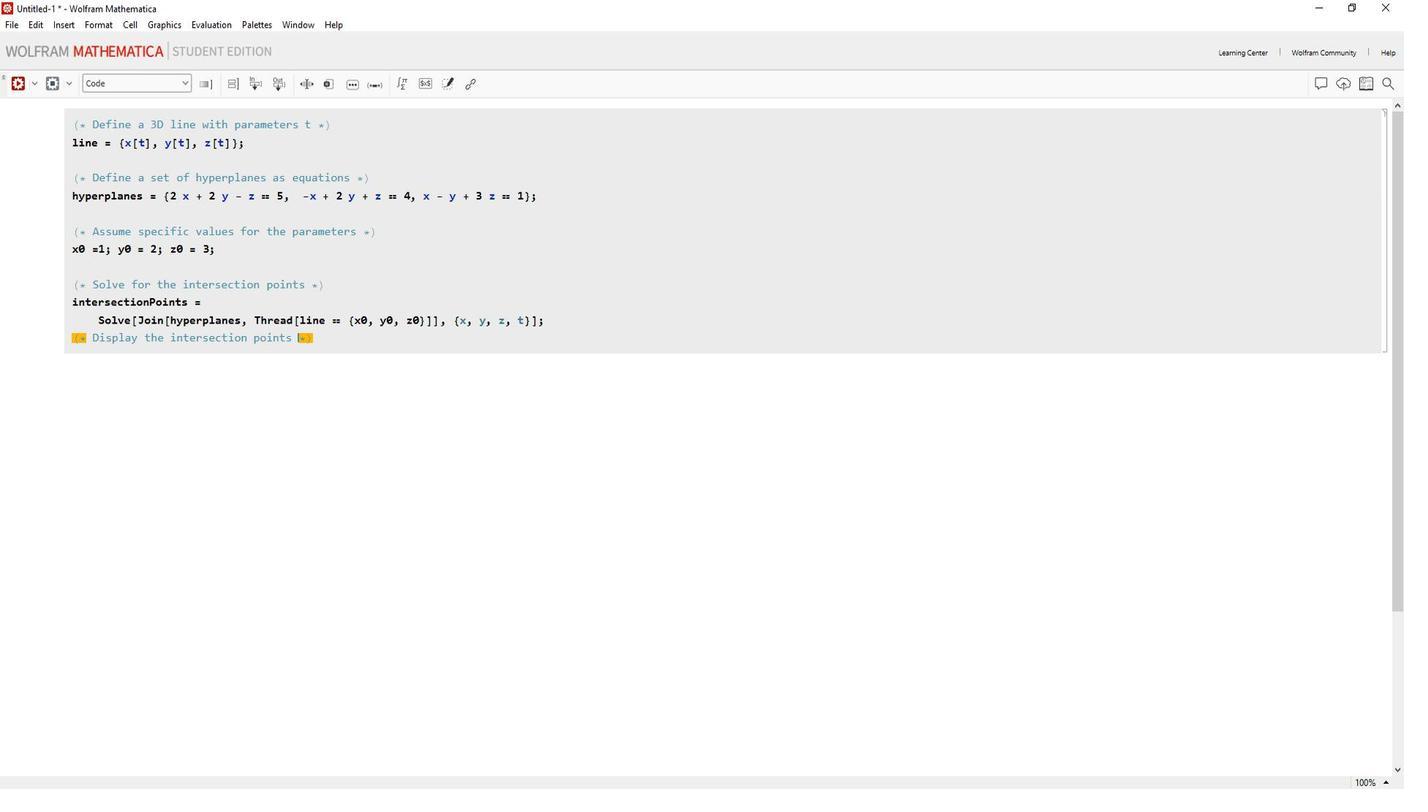 
Action: Mouse moved to (571, 310)
Screenshot: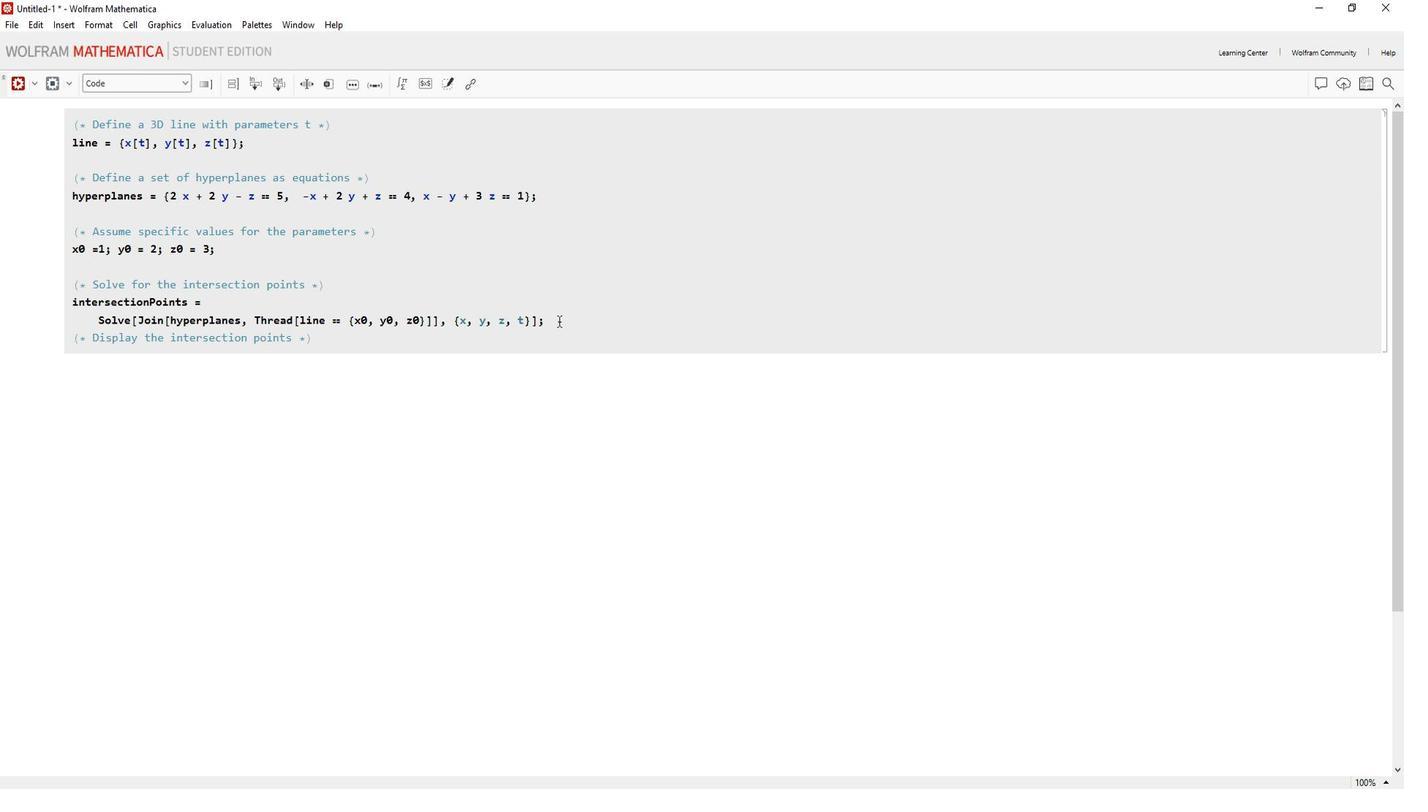 
Action: Mouse pressed left at (571, 310)
Screenshot: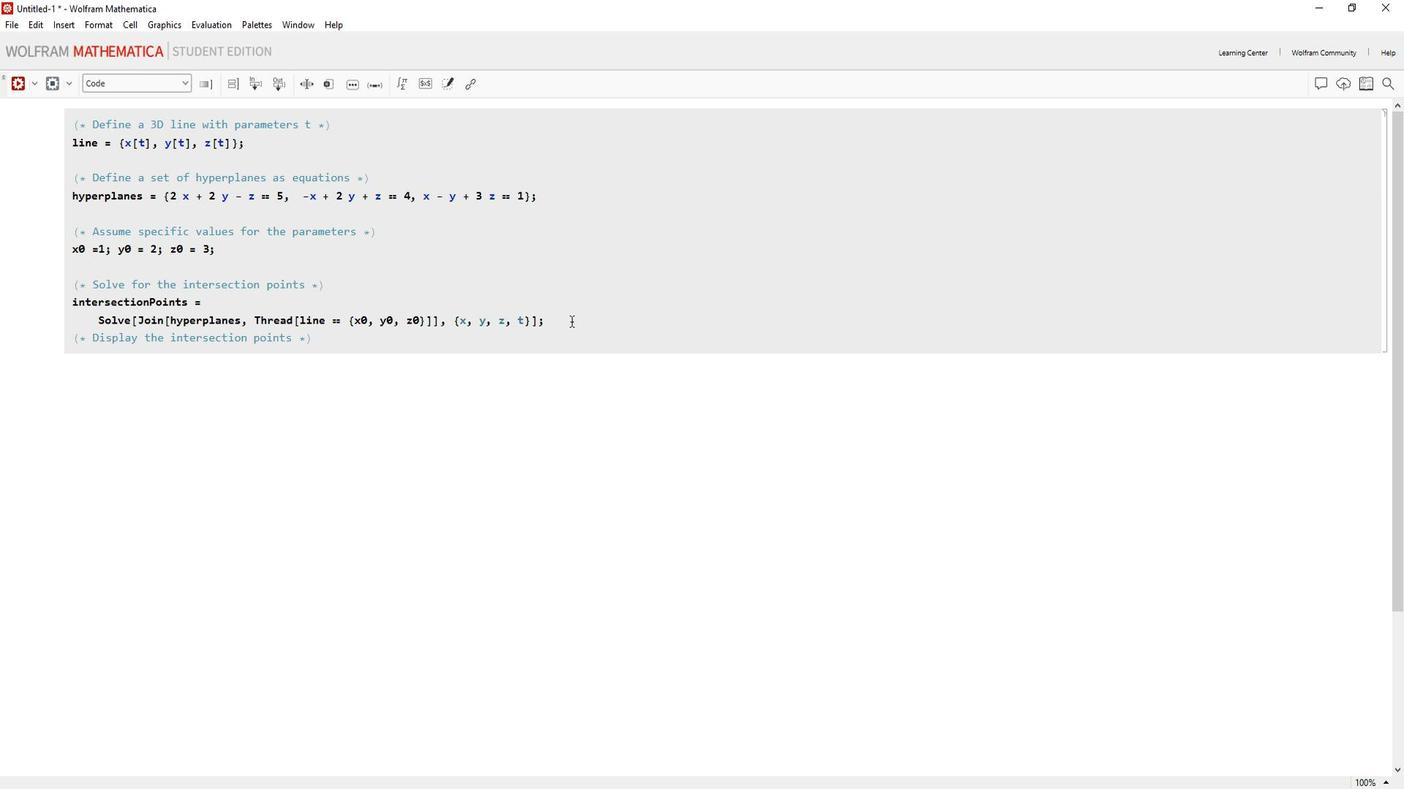 
Action: Key pressed <Key.enter>
Screenshot: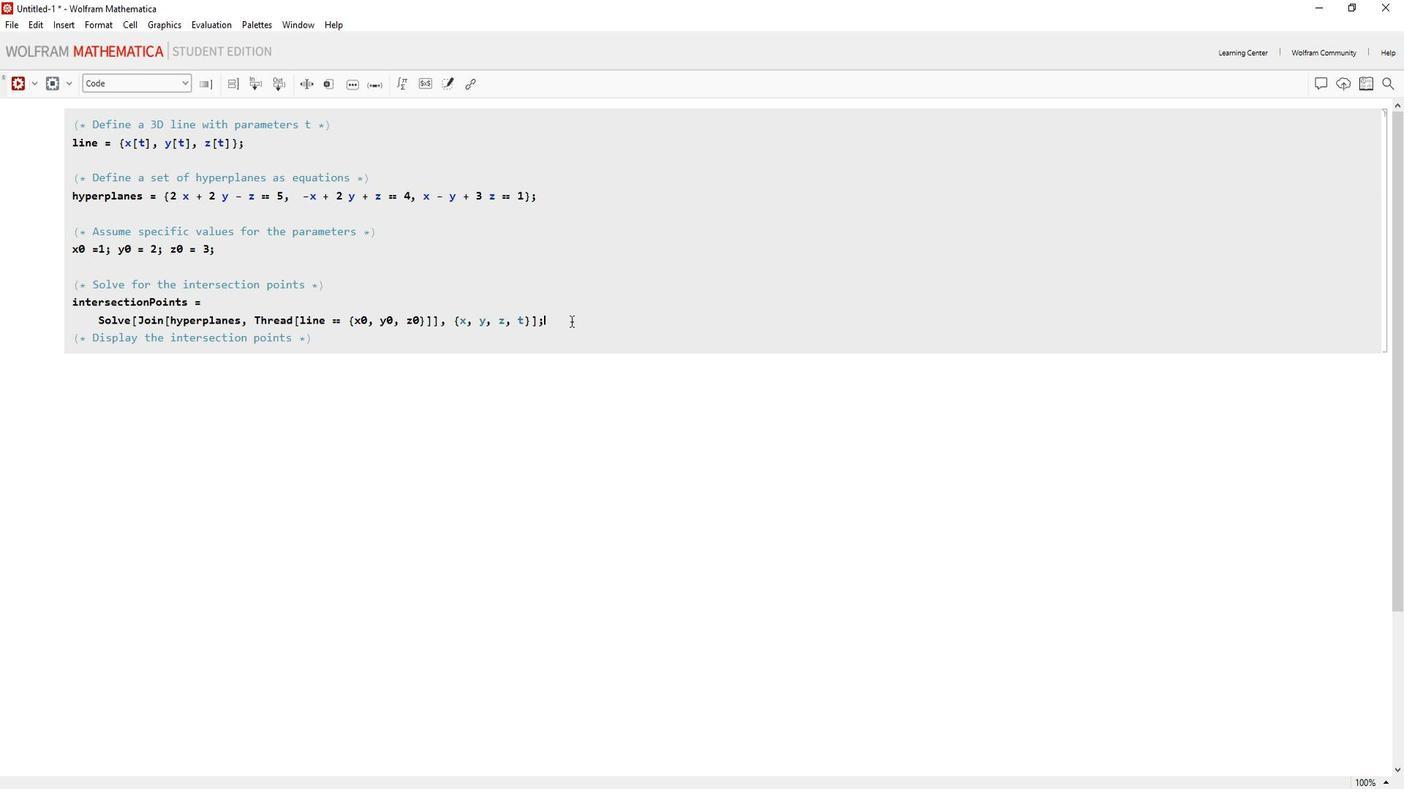 
Action: Mouse moved to (327, 348)
Screenshot: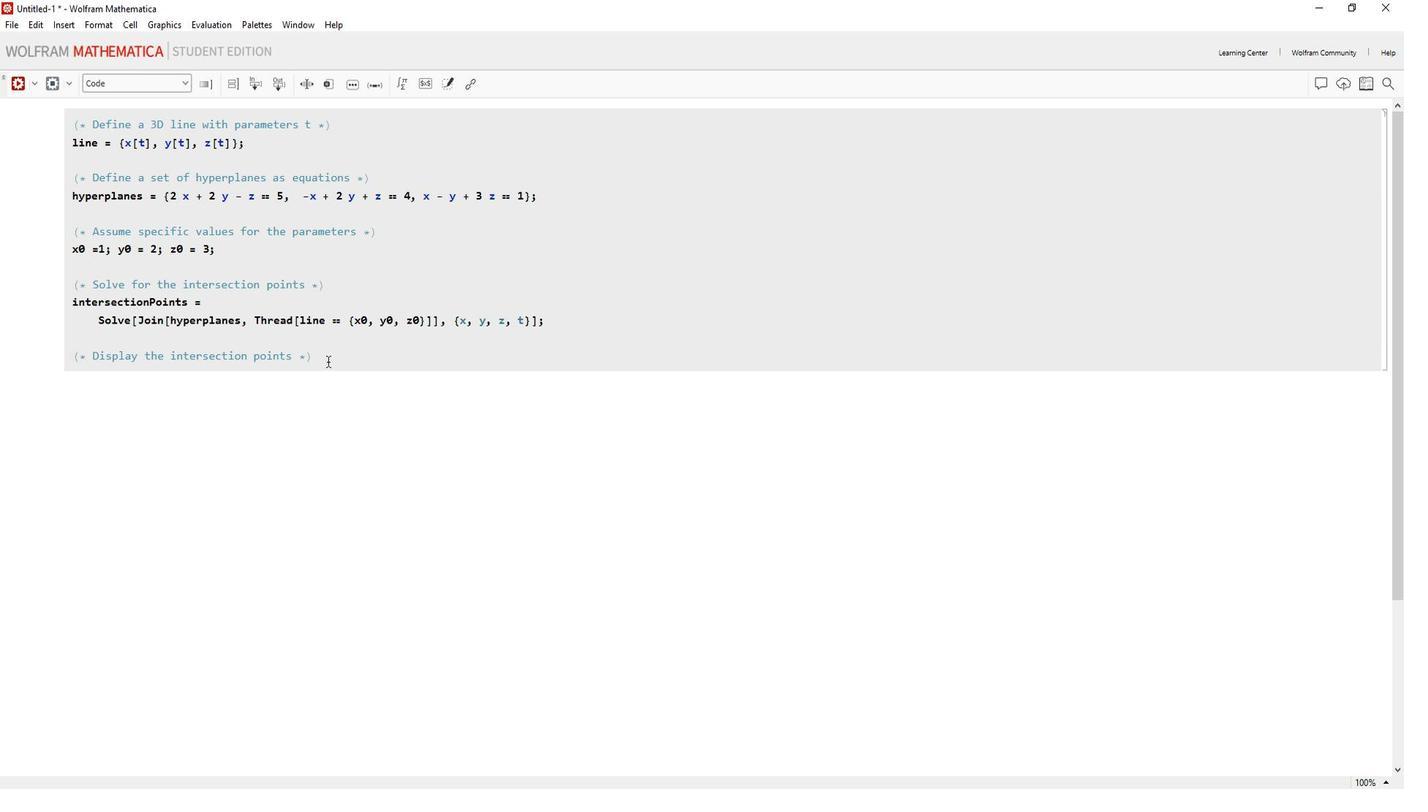 
Action: Mouse pressed left at (327, 348)
Screenshot: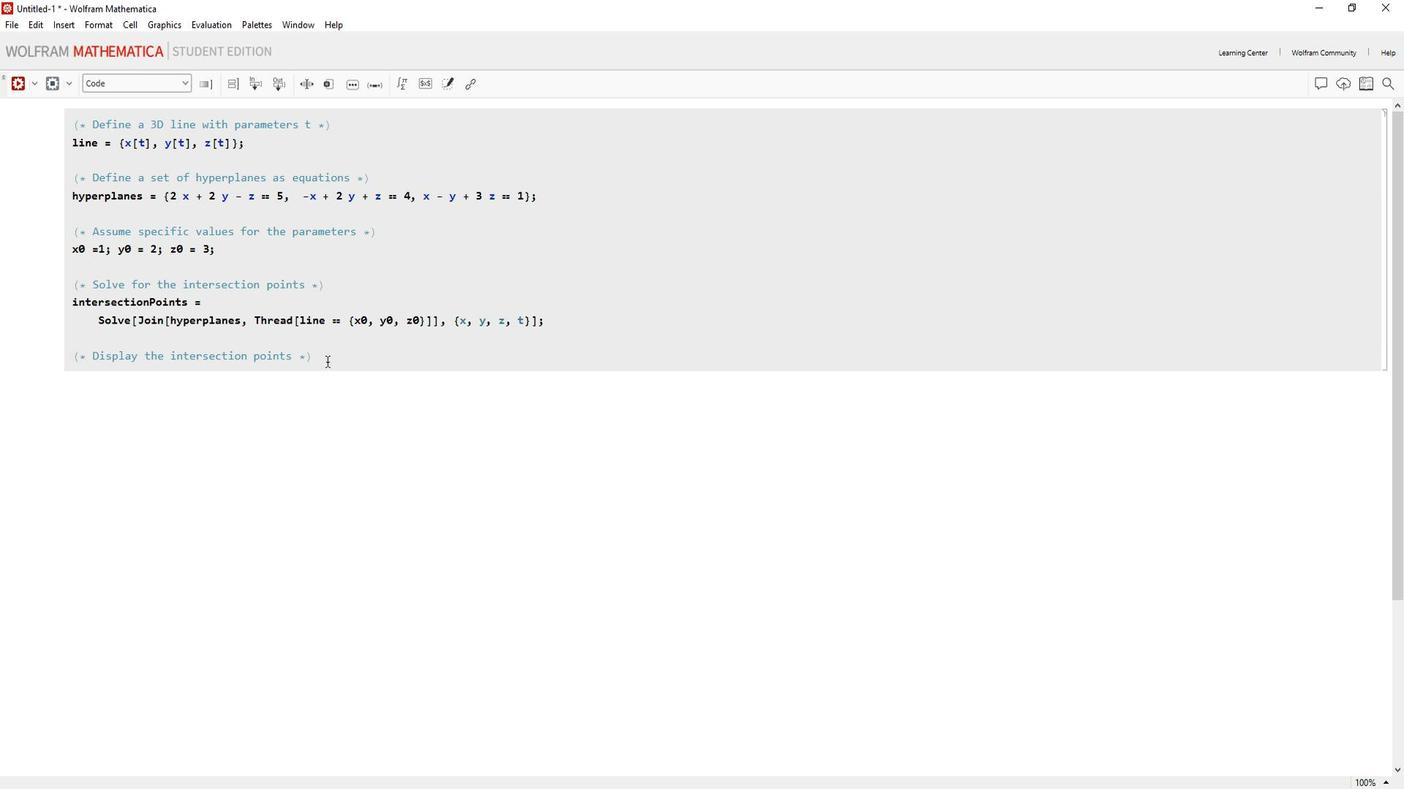 
Action: Key pressed <Key.enter>intersection<Key.shift>Points<Key.space><Key.enter><Key.shift_r><Key.shift_r><Key.enter>
Screenshot: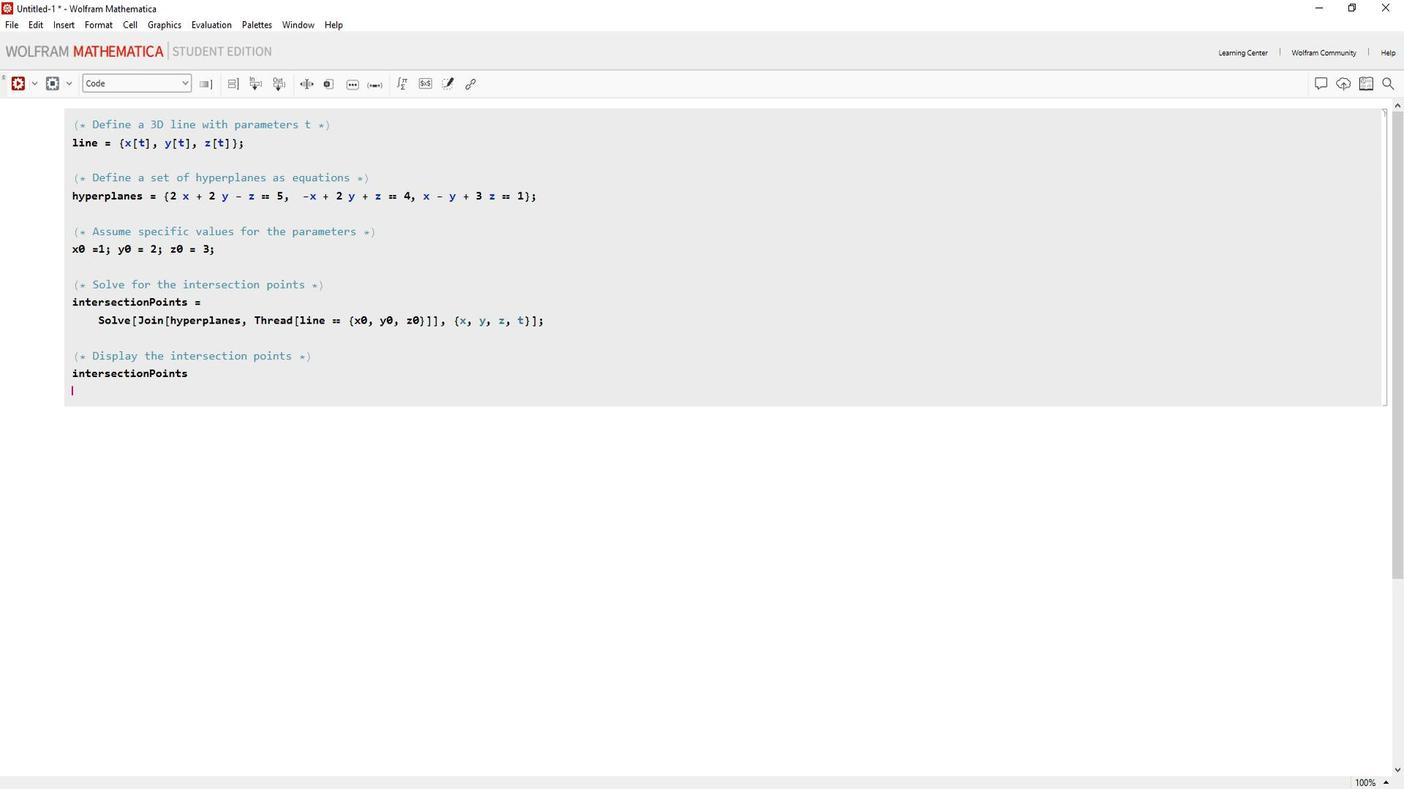 
